 Task: Find connections with filter location Los Llanos de Aridane with filter topic #Analyticswith filter profile language English with filter current company Larsen & Toubro with filter school St. Martin's Engineering College with filter industry Fundraising with filter service category Growth Marketing with filter keywords title Benefits Manager
Action: Mouse moved to (507, 67)
Screenshot: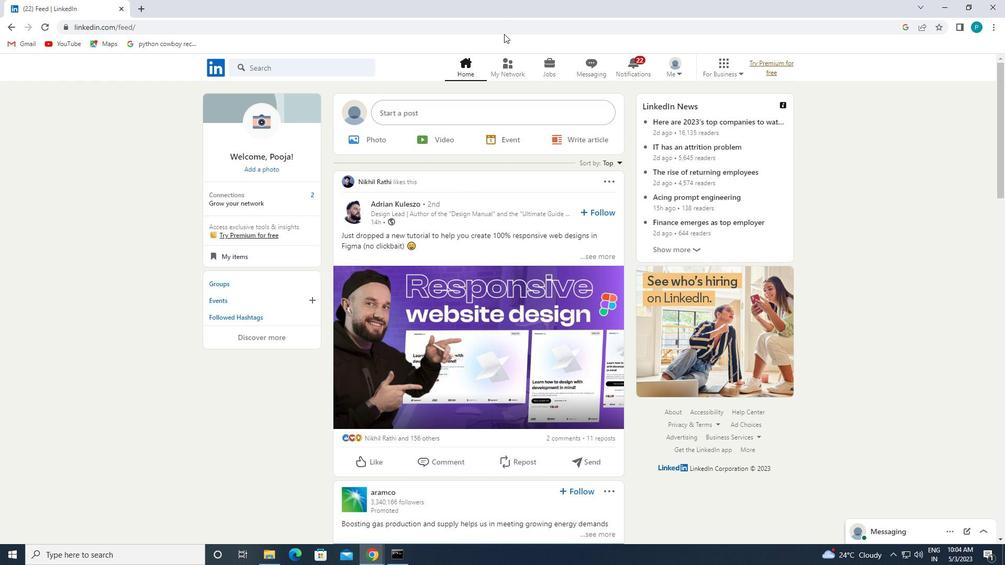 
Action: Mouse pressed left at (507, 67)
Screenshot: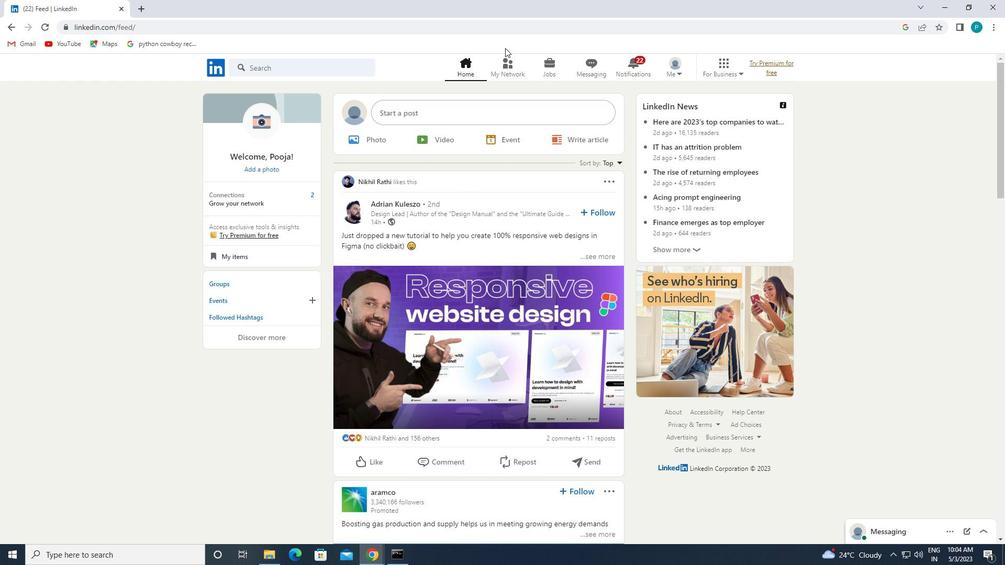
Action: Mouse moved to (312, 119)
Screenshot: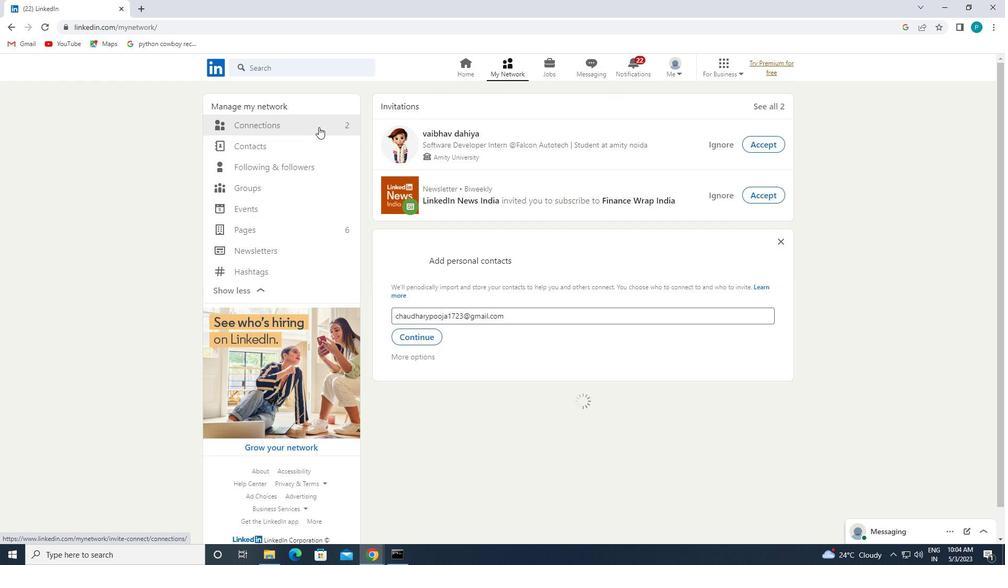 
Action: Mouse pressed left at (312, 119)
Screenshot: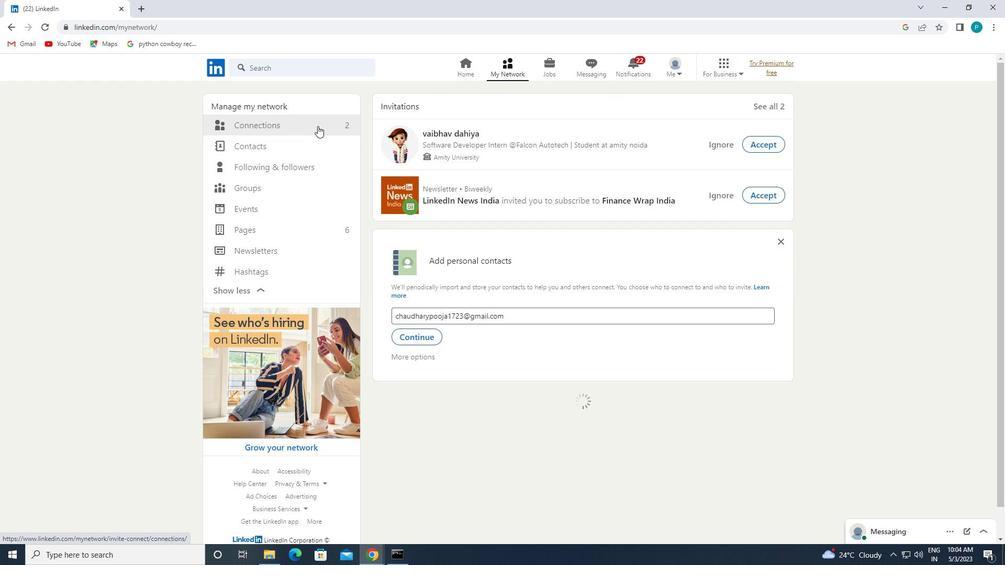 
Action: Mouse moved to (597, 122)
Screenshot: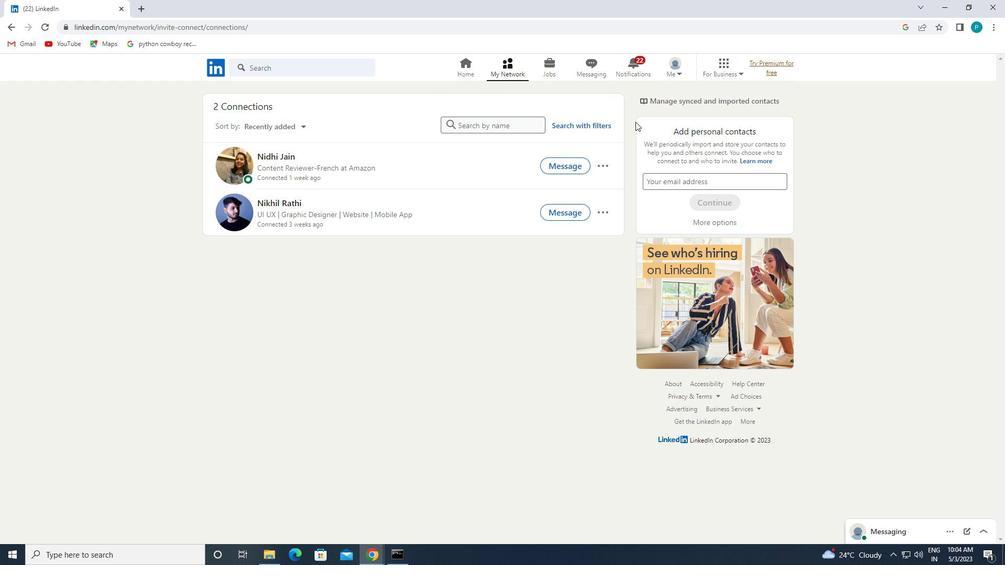 
Action: Mouse pressed left at (597, 122)
Screenshot: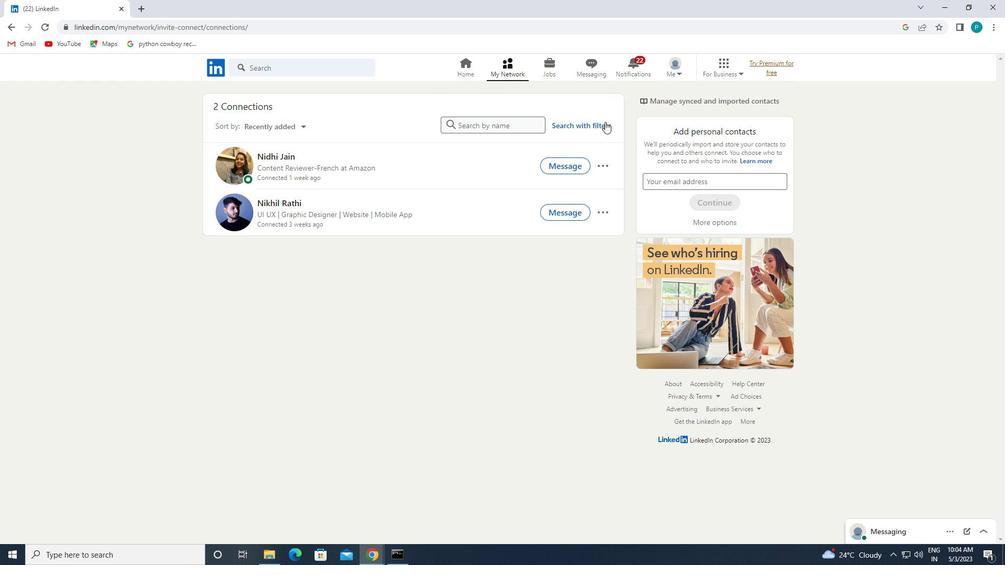 
Action: Mouse moved to (537, 94)
Screenshot: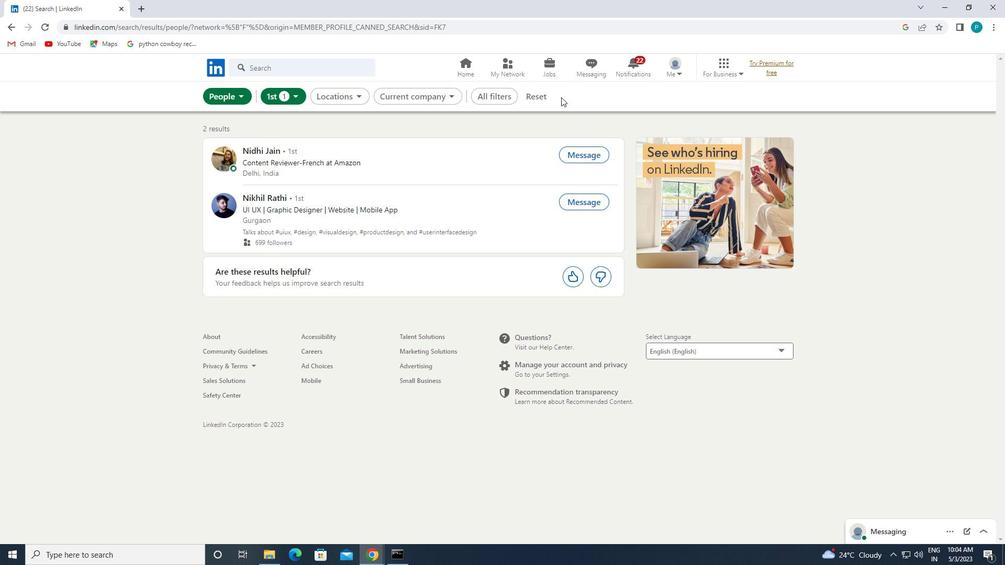 
Action: Mouse pressed left at (537, 94)
Screenshot: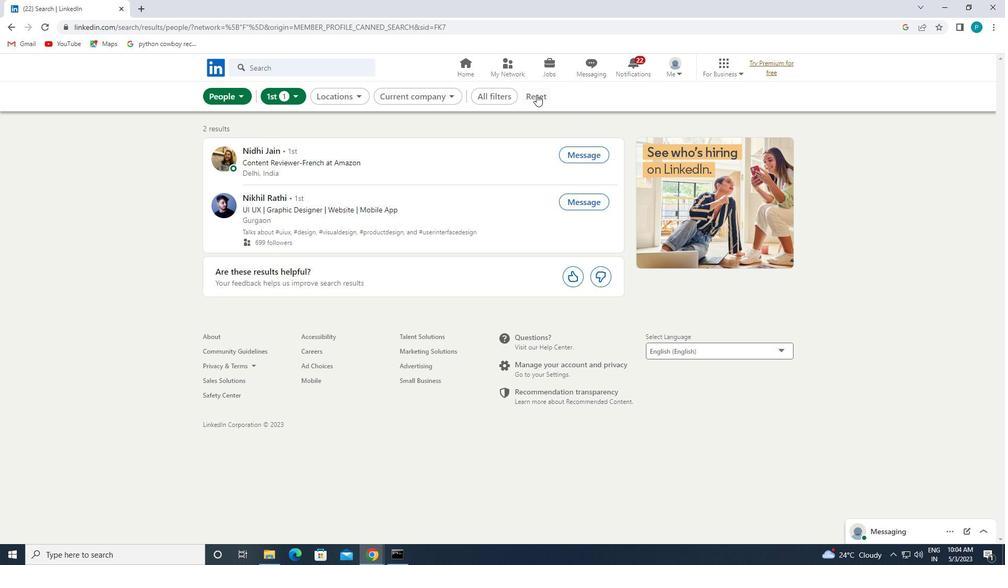 
Action: Mouse moved to (535, 97)
Screenshot: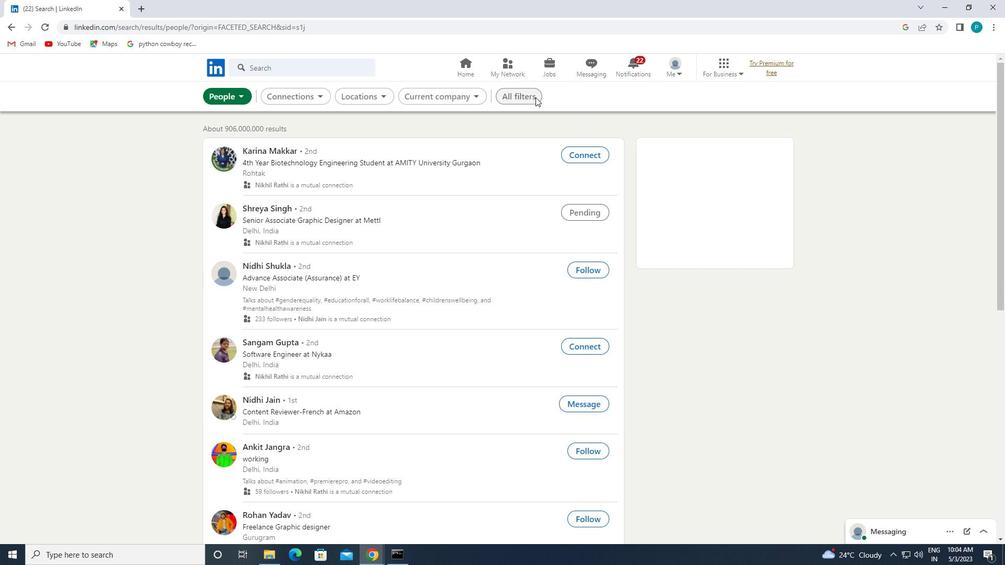 
Action: Mouse pressed left at (535, 97)
Screenshot: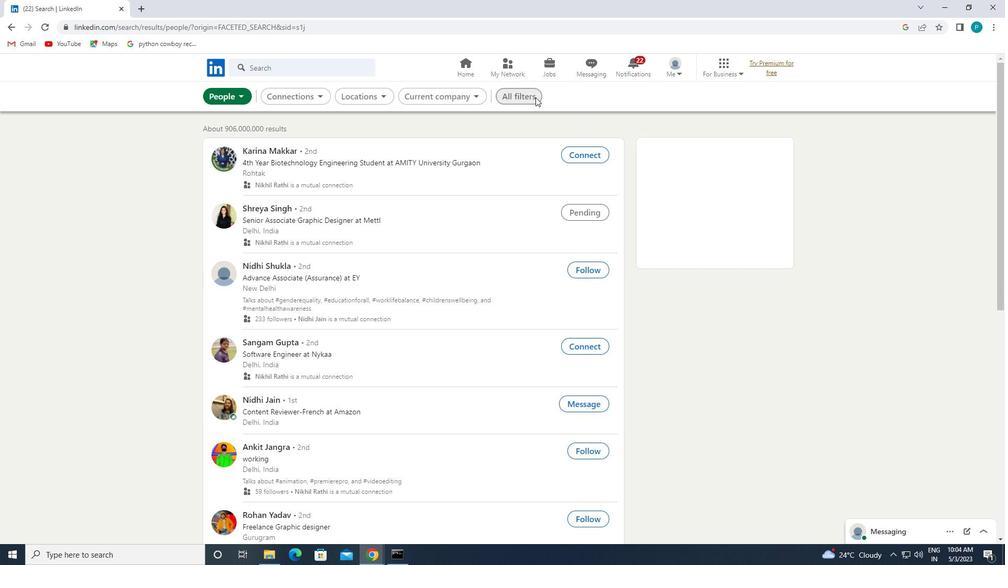 
Action: Mouse moved to (909, 357)
Screenshot: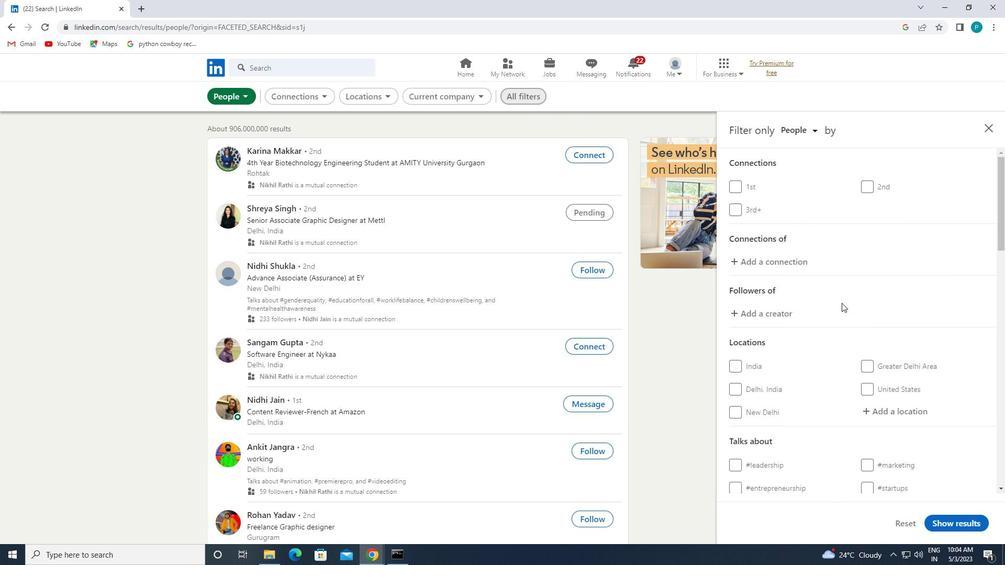 
Action: Mouse scrolled (909, 357) with delta (0, 0)
Screenshot: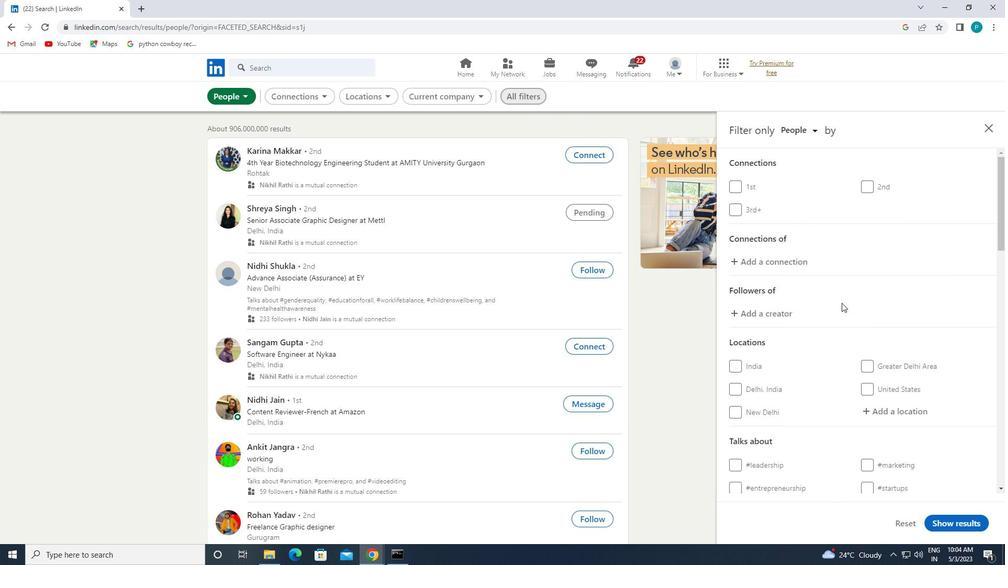 
Action: Mouse scrolled (909, 357) with delta (0, 0)
Screenshot: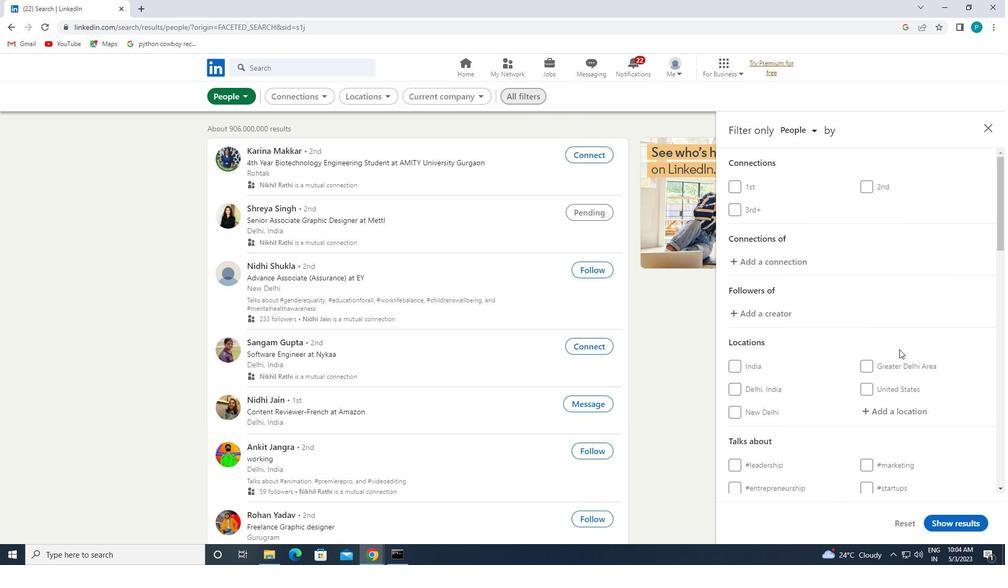 
Action: Mouse moved to (885, 315)
Screenshot: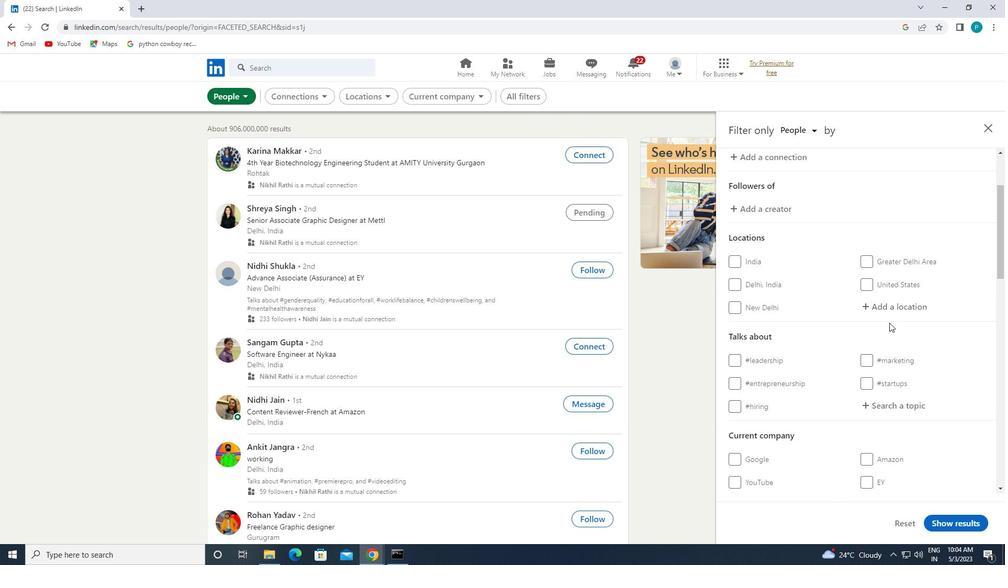 
Action: Mouse pressed left at (885, 315)
Screenshot: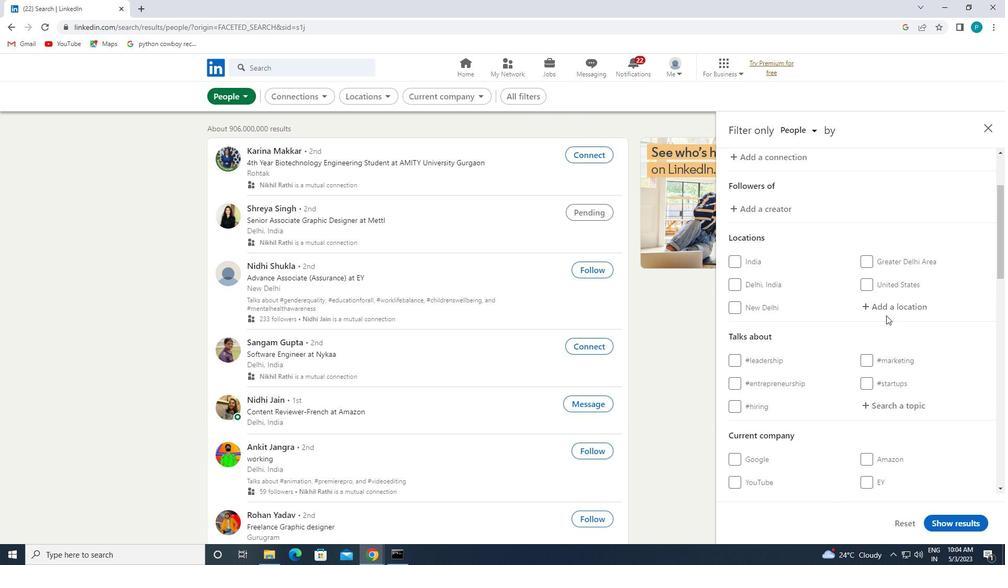 
Action: Mouse moved to (879, 307)
Screenshot: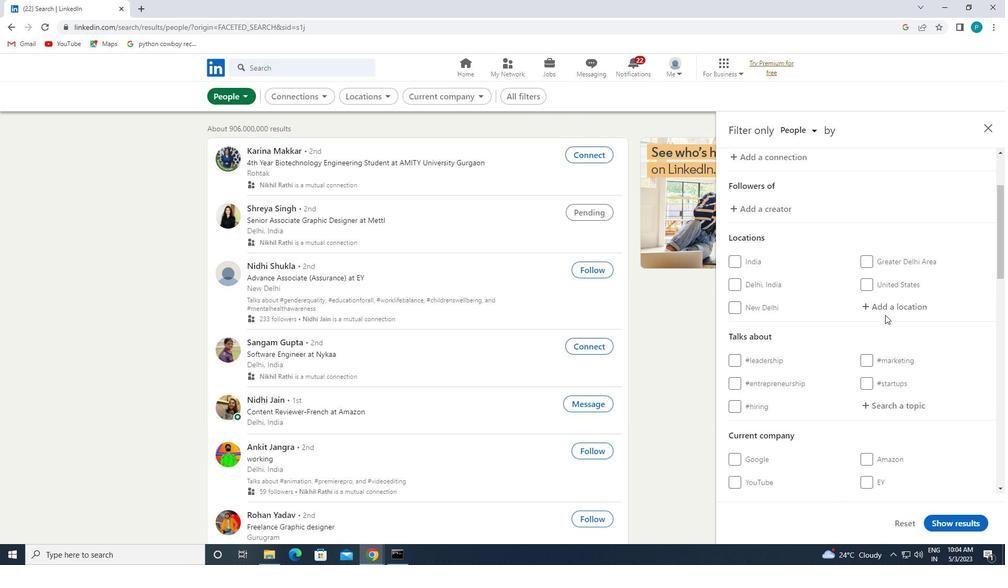 
Action: Mouse pressed left at (879, 307)
Screenshot: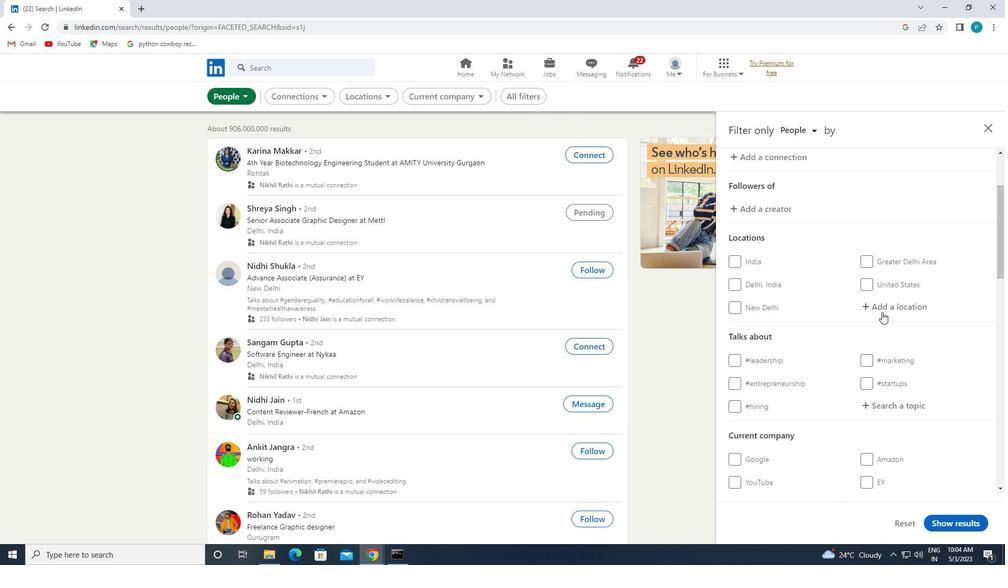 
Action: Key pressed <Key.caps_lock>l<Key.caps_lock>os<Key.space><Key.caps_lock>l<Key.caps_lock><Key.caps_lock>l
Screenshot: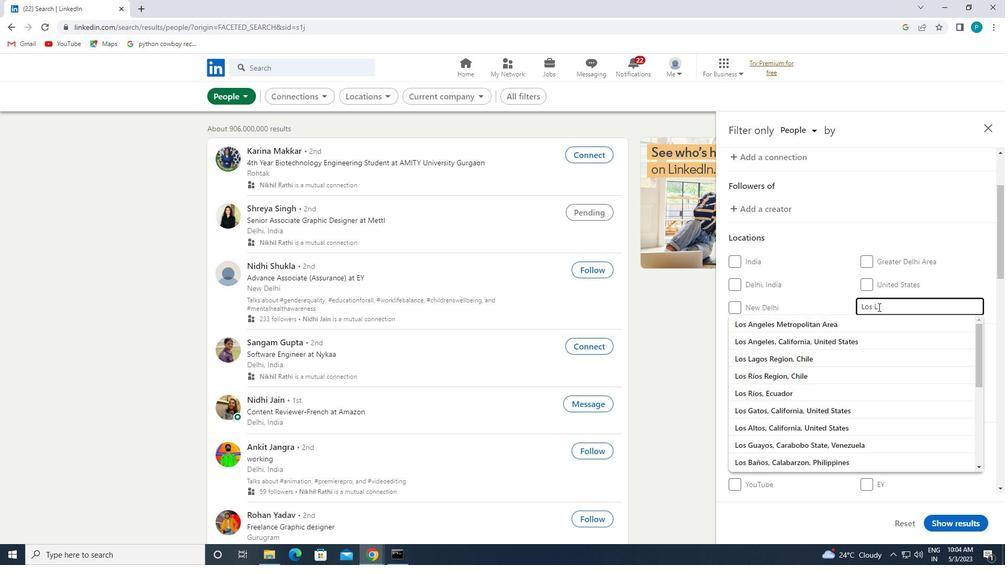 
Action: Mouse moved to (860, 318)
Screenshot: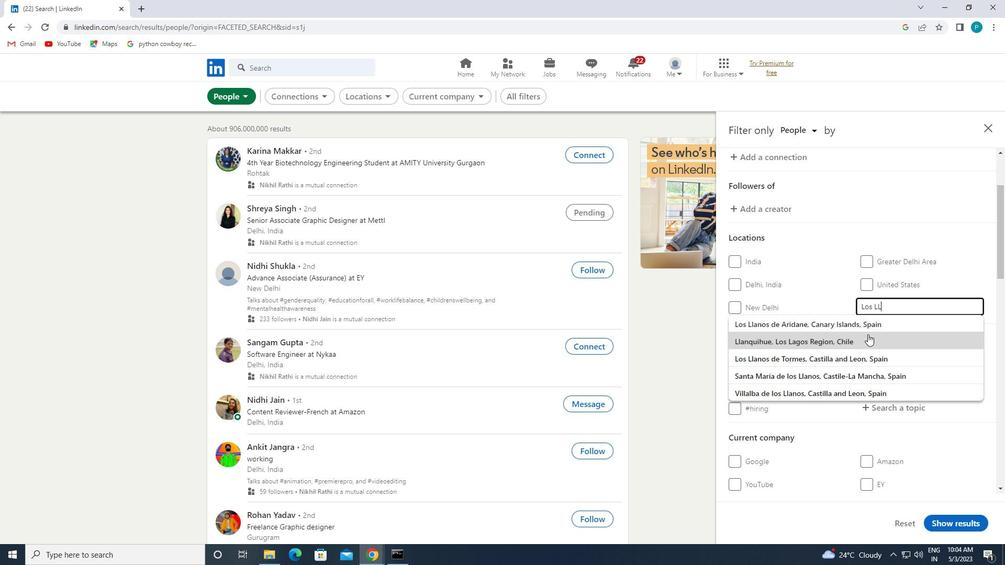 
Action: Mouse pressed left at (860, 318)
Screenshot: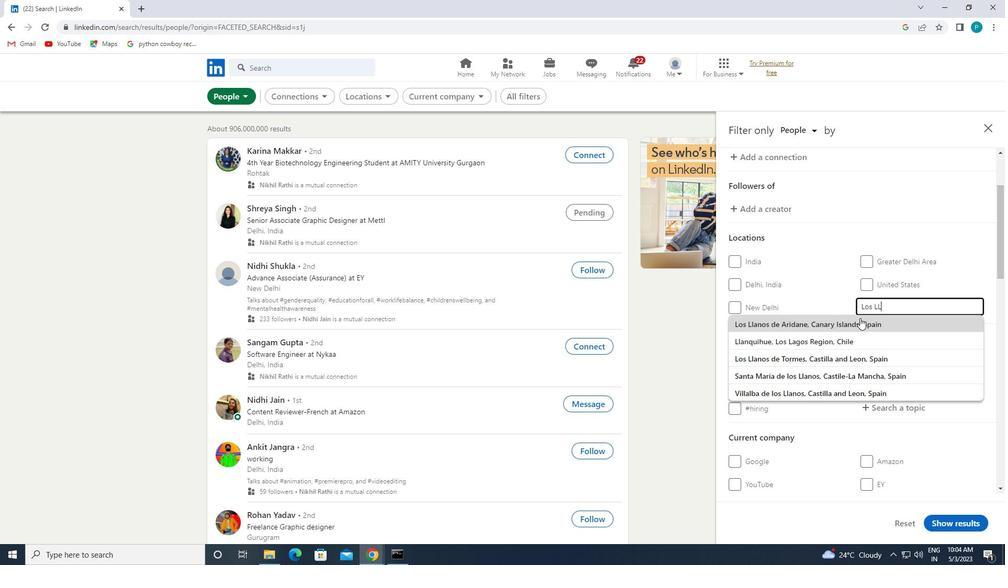 
Action: Mouse moved to (863, 331)
Screenshot: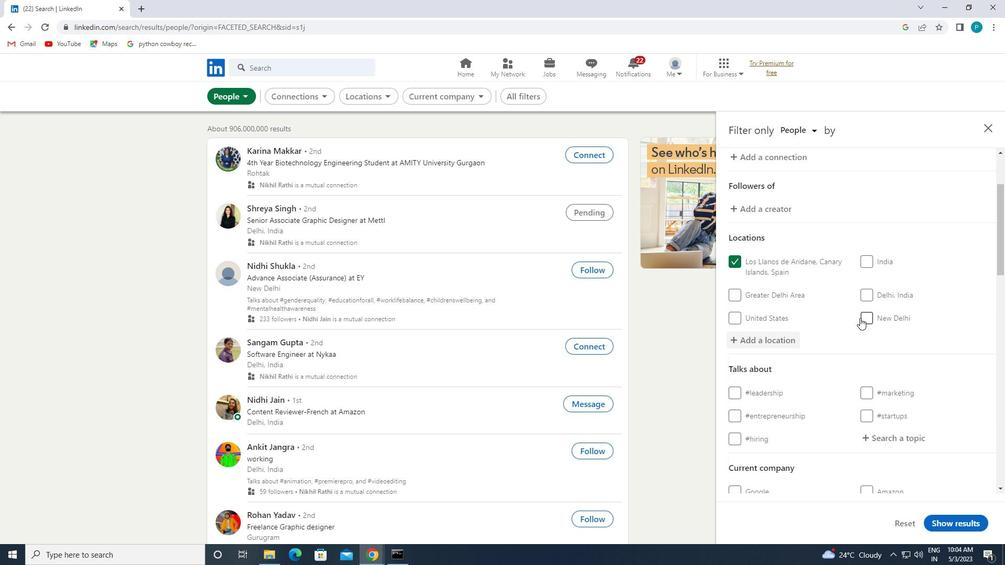 
Action: Mouse scrolled (863, 331) with delta (0, 0)
Screenshot: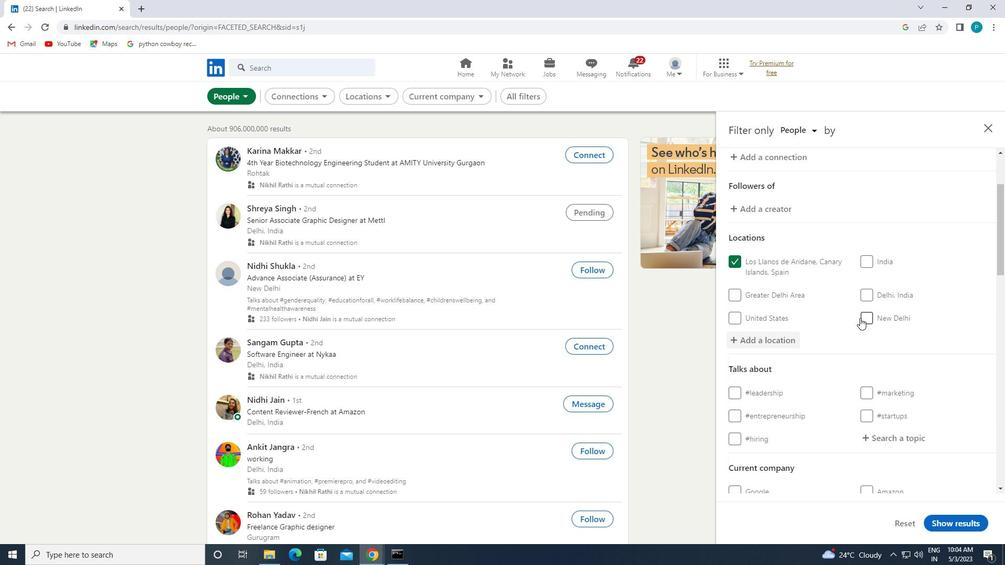 
Action: Mouse moved to (863, 332)
Screenshot: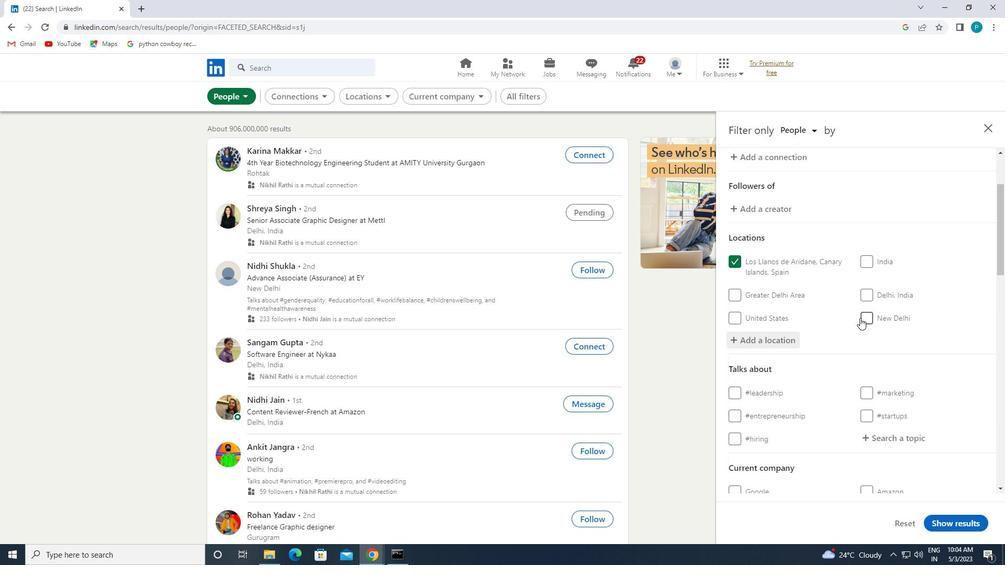 
Action: Mouse scrolled (863, 332) with delta (0, 0)
Screenshot: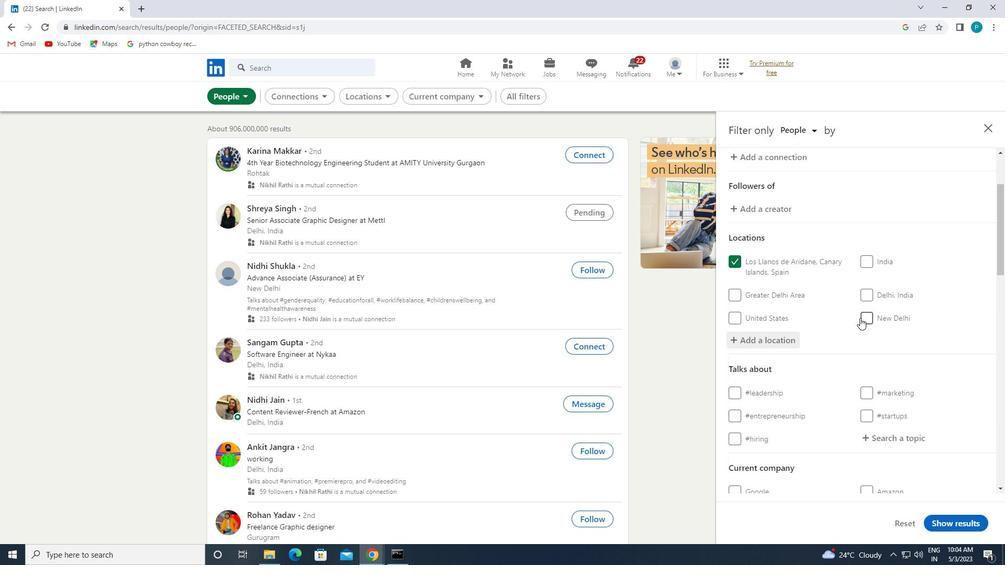 
Action: Mouse moved to (863, 333)
Screenshot: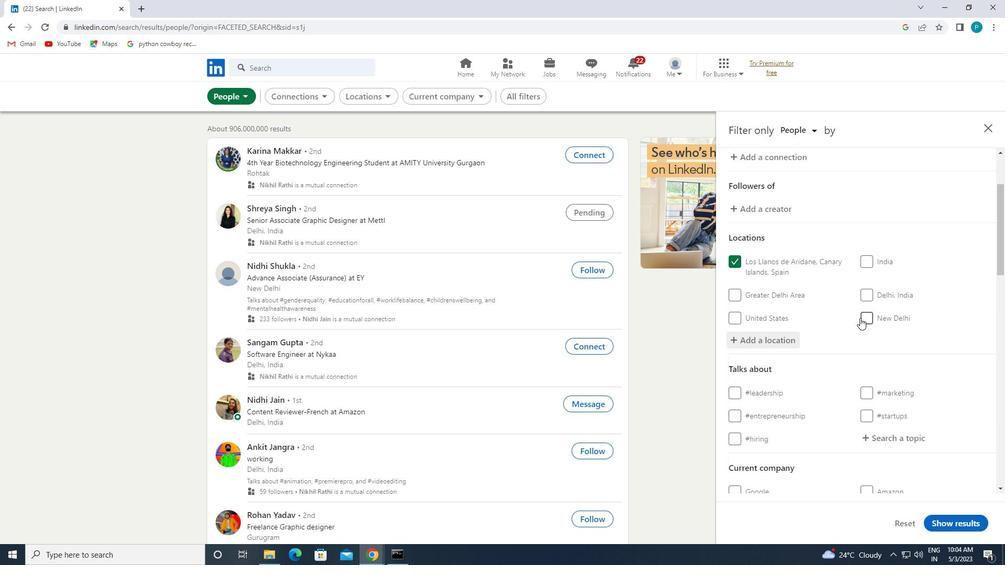 
Action: Mouse scrolled (863, 333) with delta (0, 0)
Screenshot: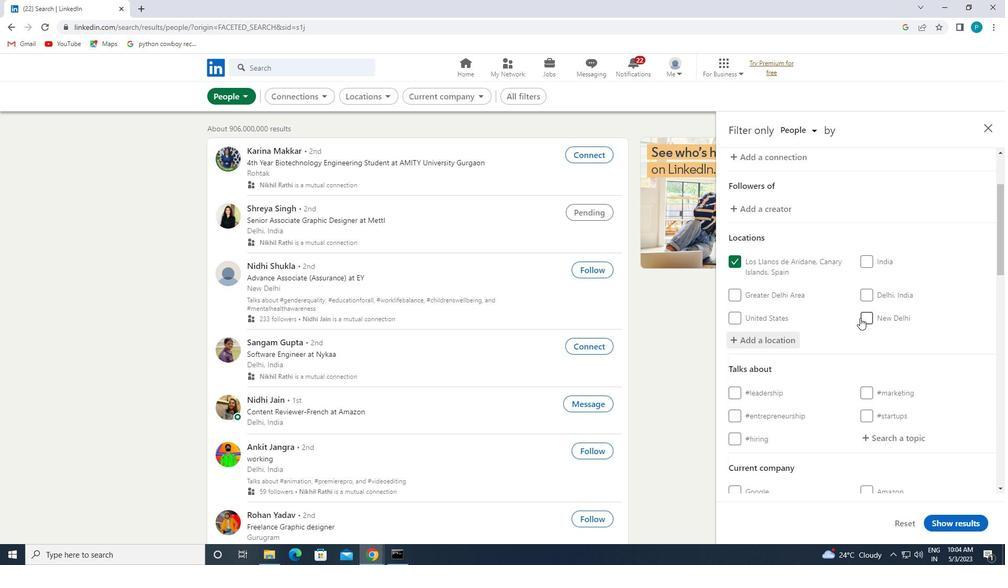 
Action: Mouse moved to (872, 283)
Screenshot: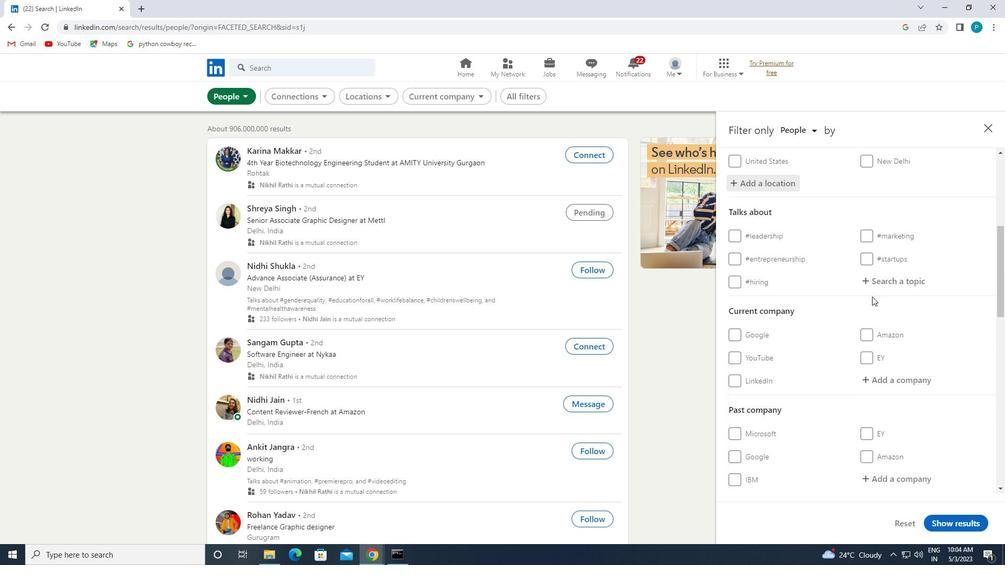 
Action: Mouse pressed left at (872, 283)
Screenshot: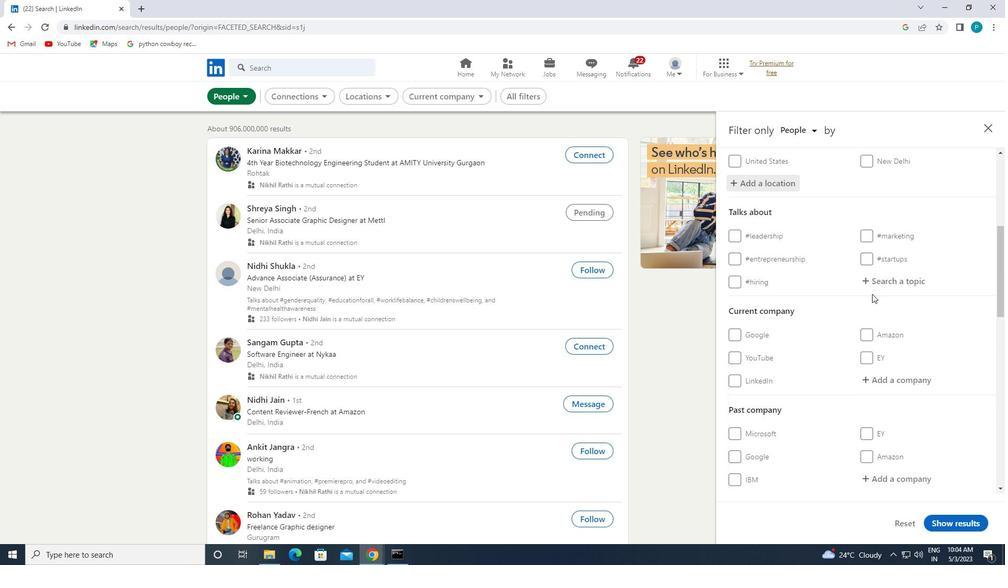 
Action: Key pressed <Key.shift>#<Key.caps_lock>A<Key.caps_lock>NALYTICS
Screenshot: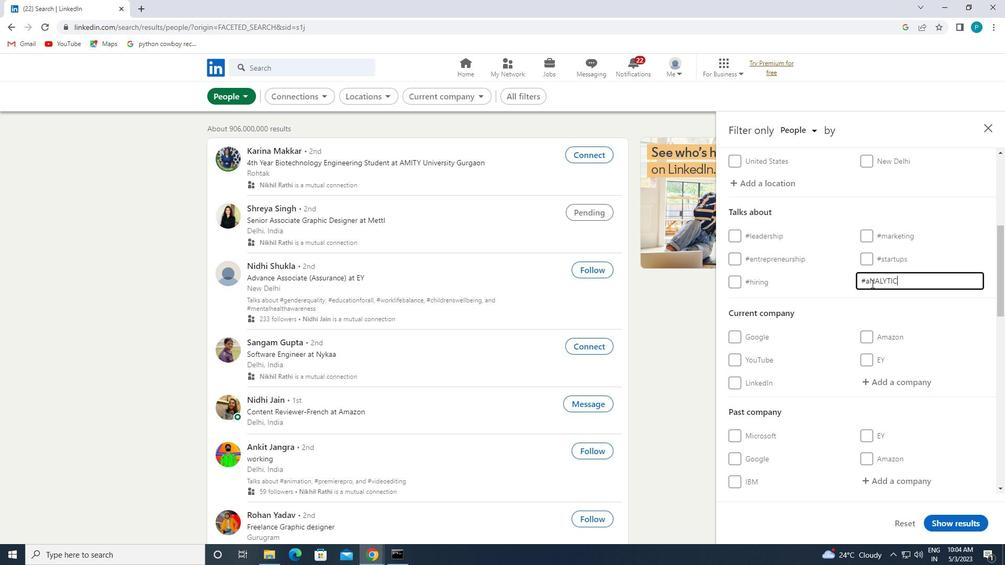 
Action: Mouse moved to (909, 282)
Screenshot: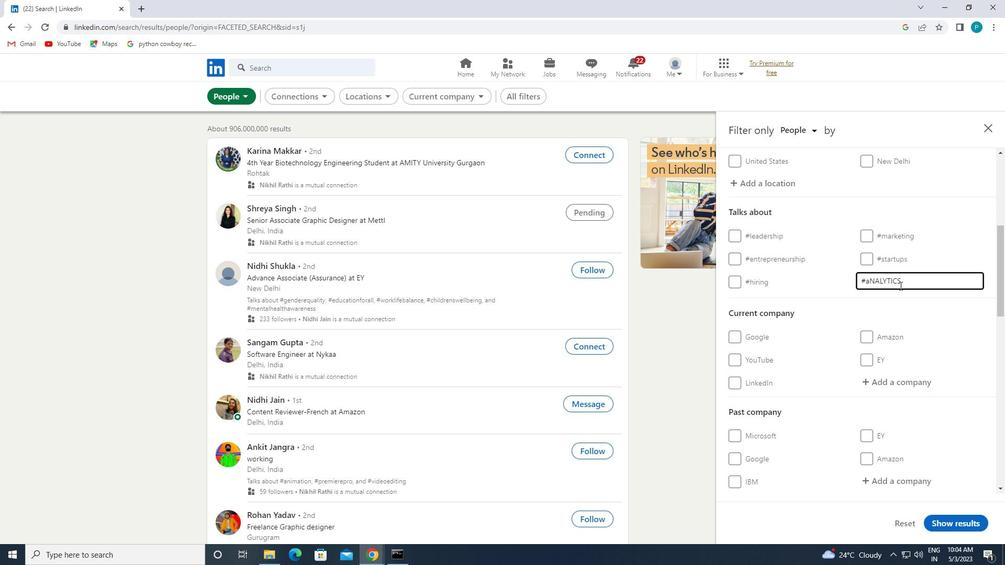
Action: Mouse pressed left at (909, 282)
Screenshot: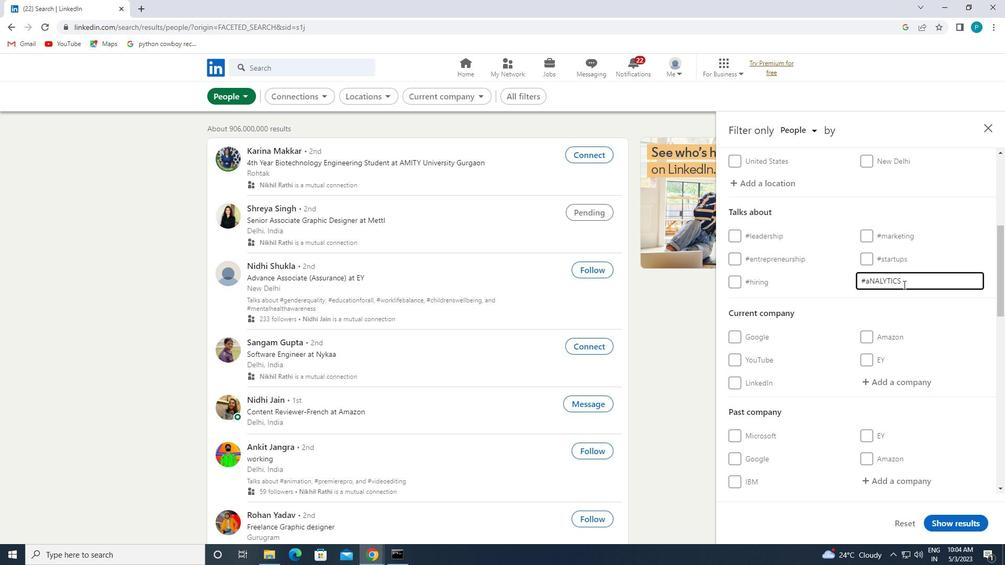 
Action: Mouse moved to (921, 318)
Screenshot: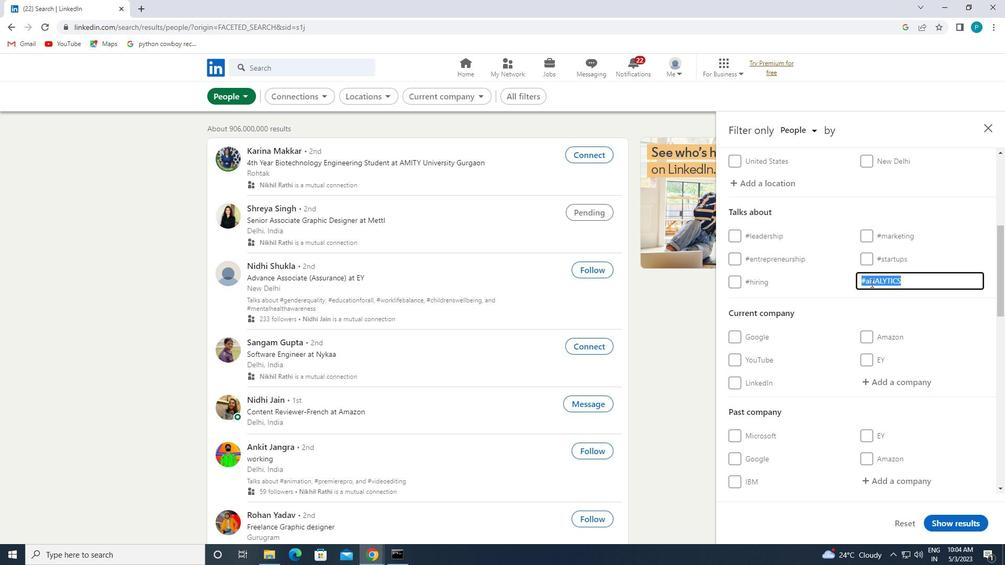 
Action: Key pressed <Key.backspace><Key.shift>#<Key.caps_lock><Key.caps_lock>A<Key.caps_lock>NALYTICS
Screenshot: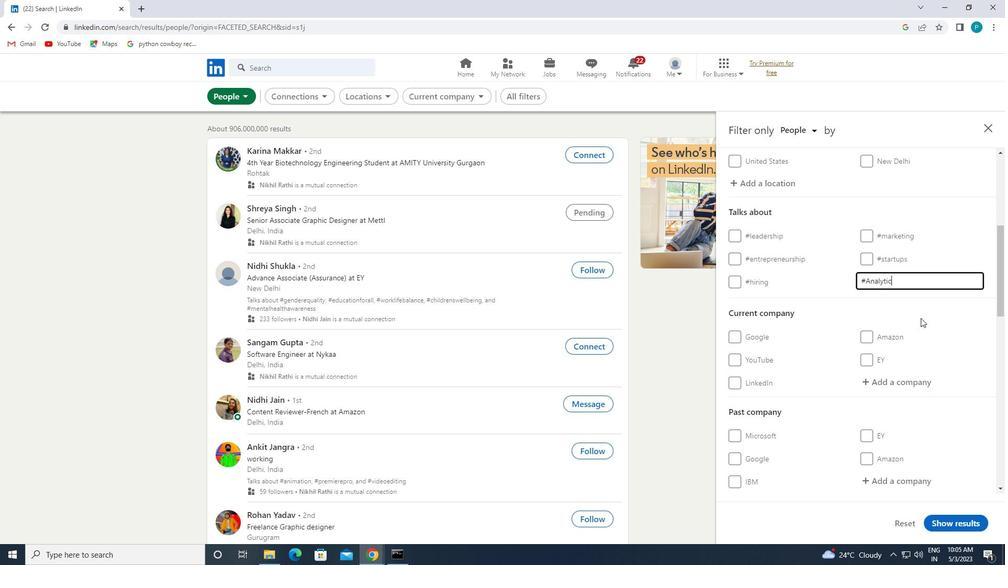 
Action: Mouse moved to (904, 347)
Screenshot: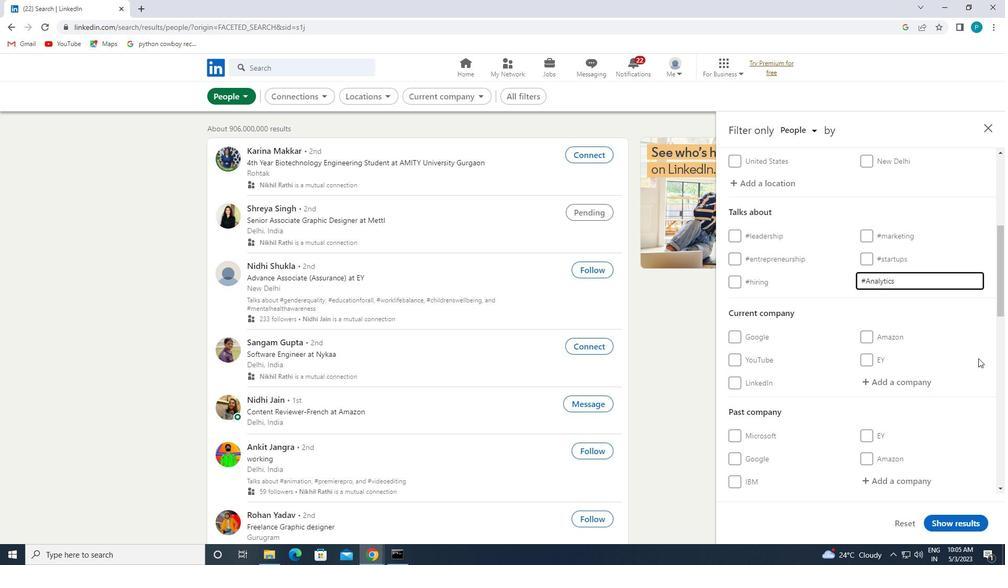 
Action: Mouse scrolled (904, 346) with delta (0, 0)
Screenshot: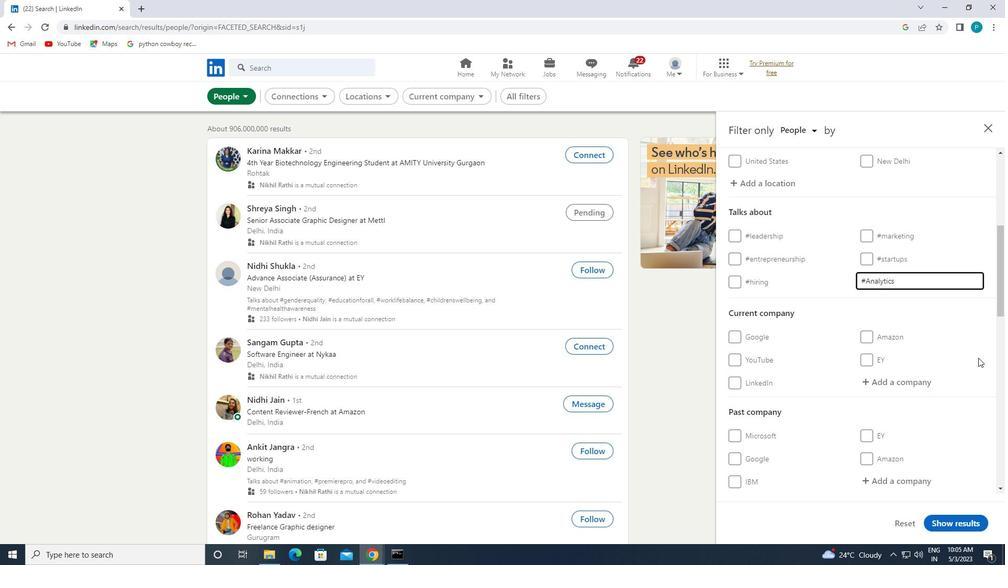 
Action: Mouse scrolled (904, 346) with delta (0, 0)
Screenshot: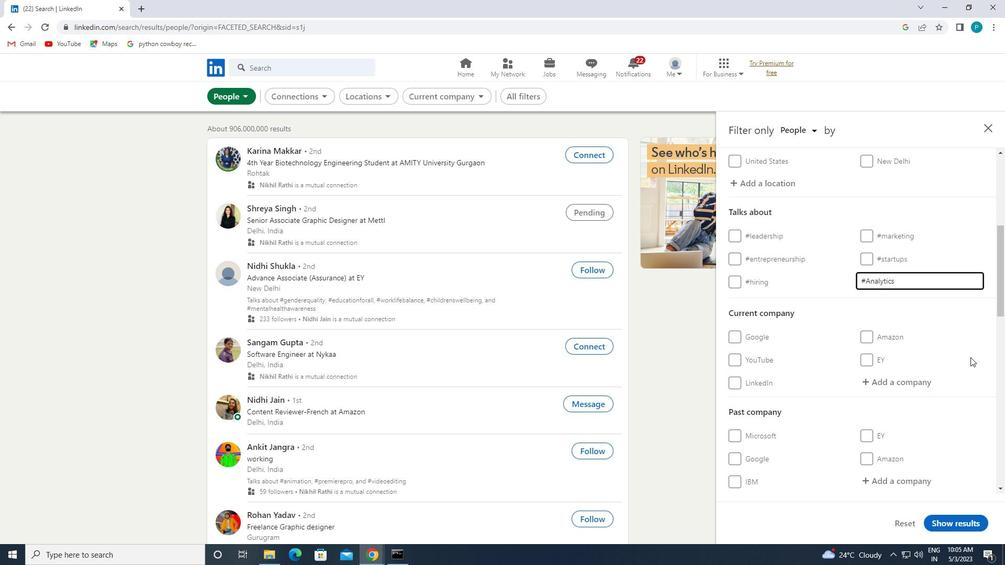 
Action: Mouse moved to (904, 347)
Screenshot: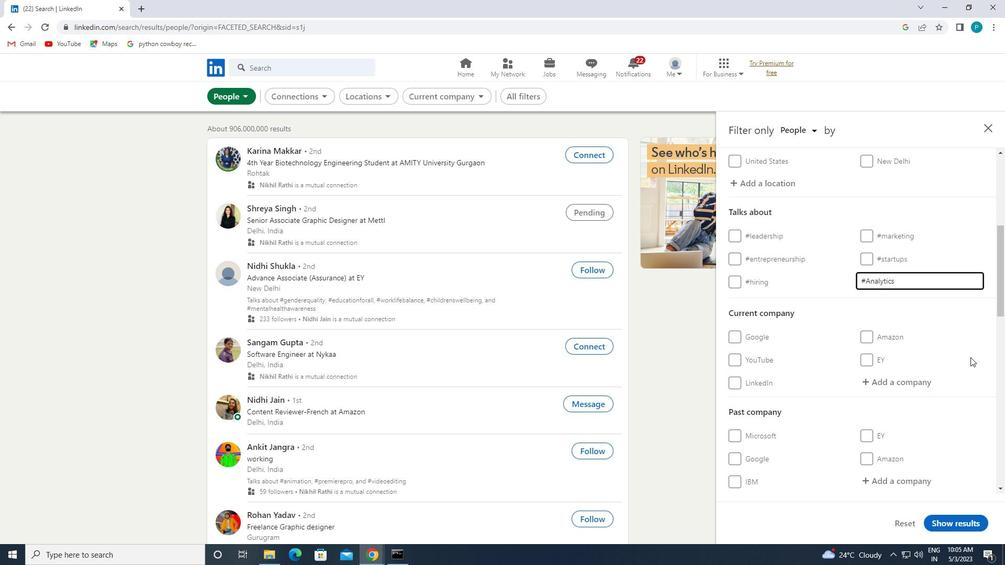 
Action: Mouse scrolled (904, 346) with delta (0, 0)
Screenshot: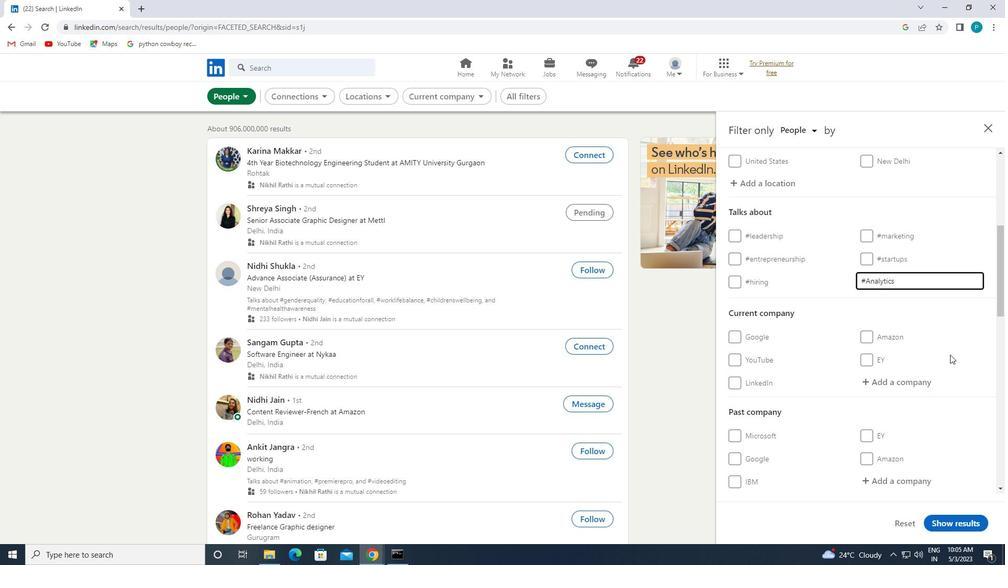 
Action: Mouse scrolled (904, 346) with delta (0, 0)
Screenshot: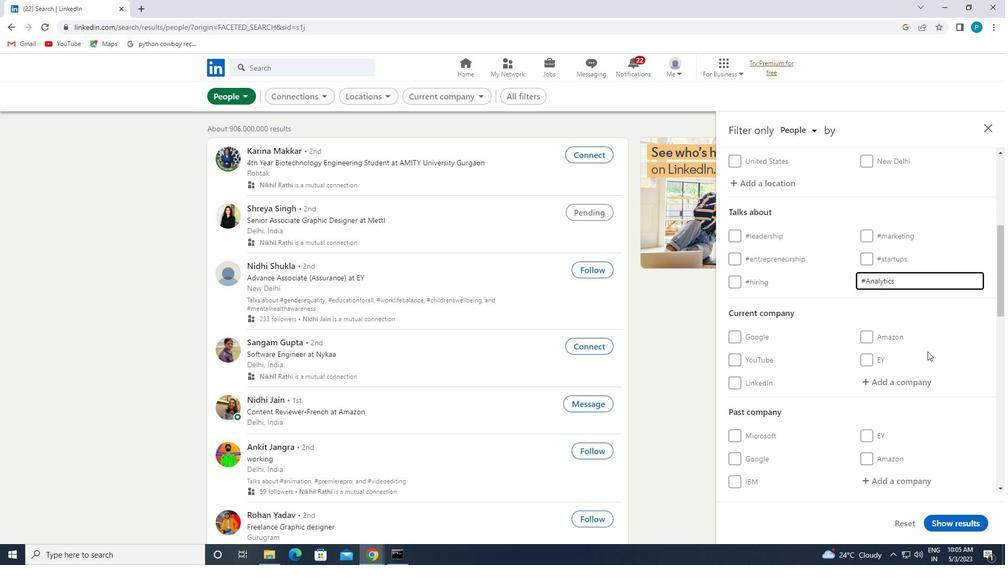 
Action: Mouse moved to (781, 362)
Screenshot: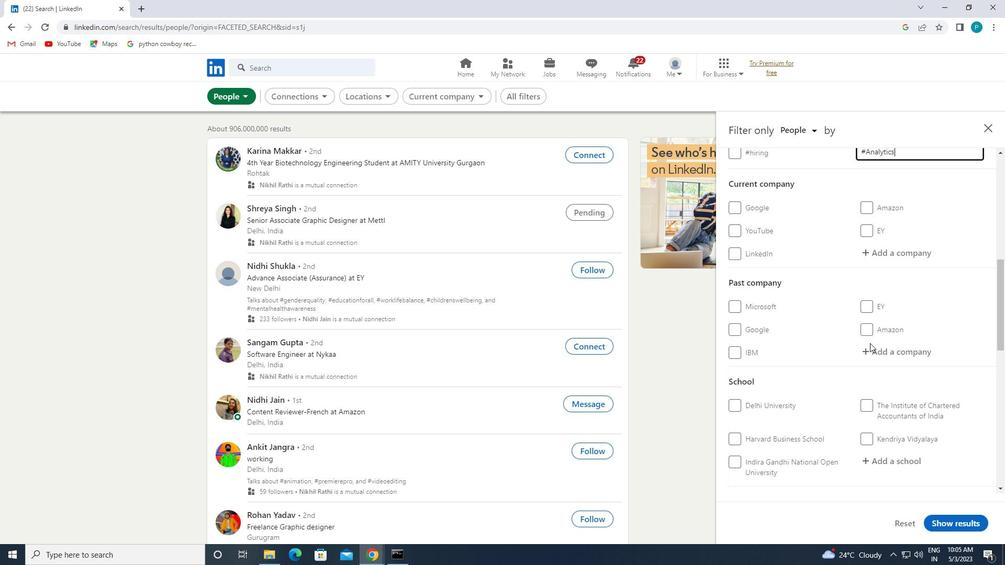 
Action: Mouse scrolled (781, 362) with delta (0, 0)
Screenshot: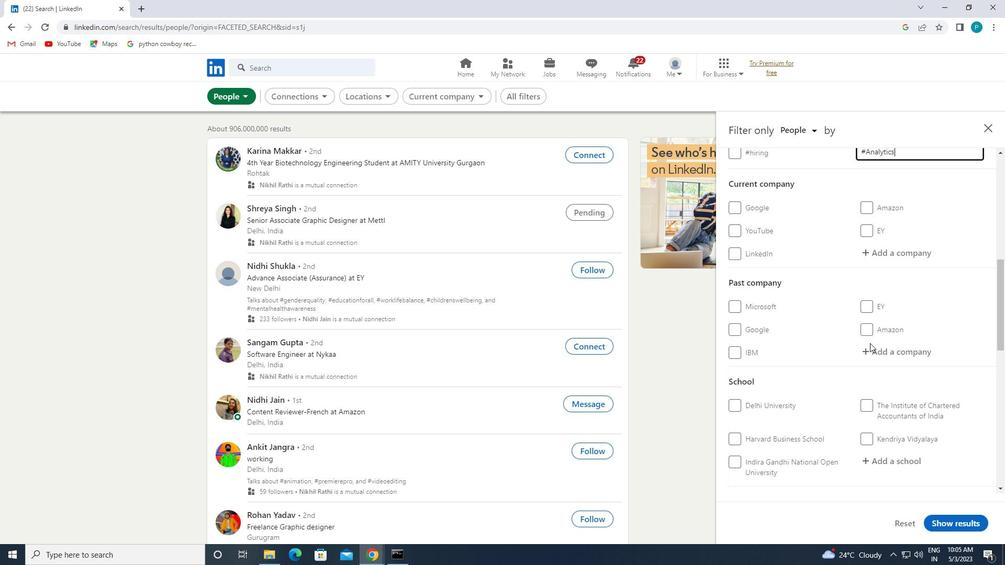 
Action: Mouse scrolled (781, 362) with delta (0, 0)
Screenshot: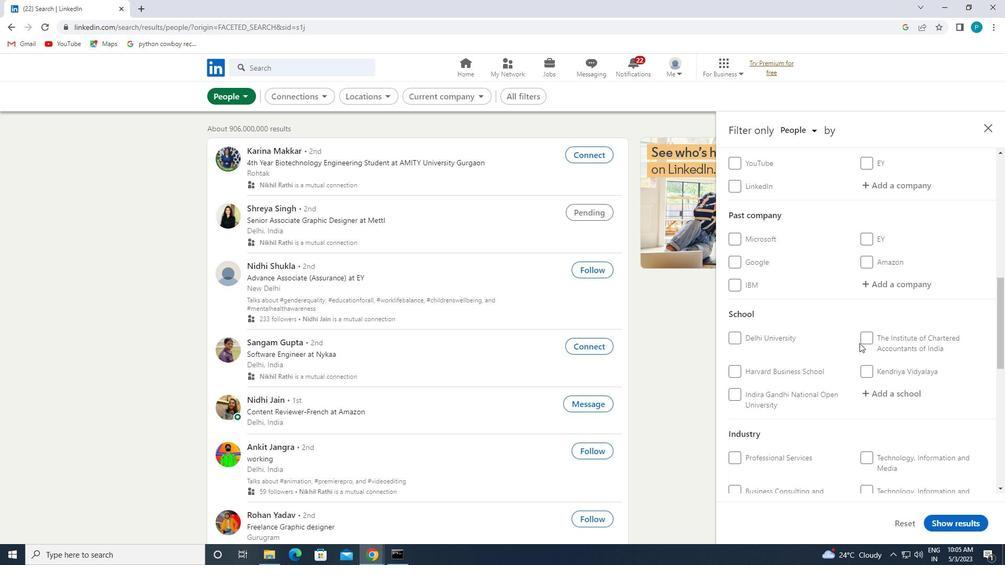
Action: Mouse moved to (773, 385)
Screenshot: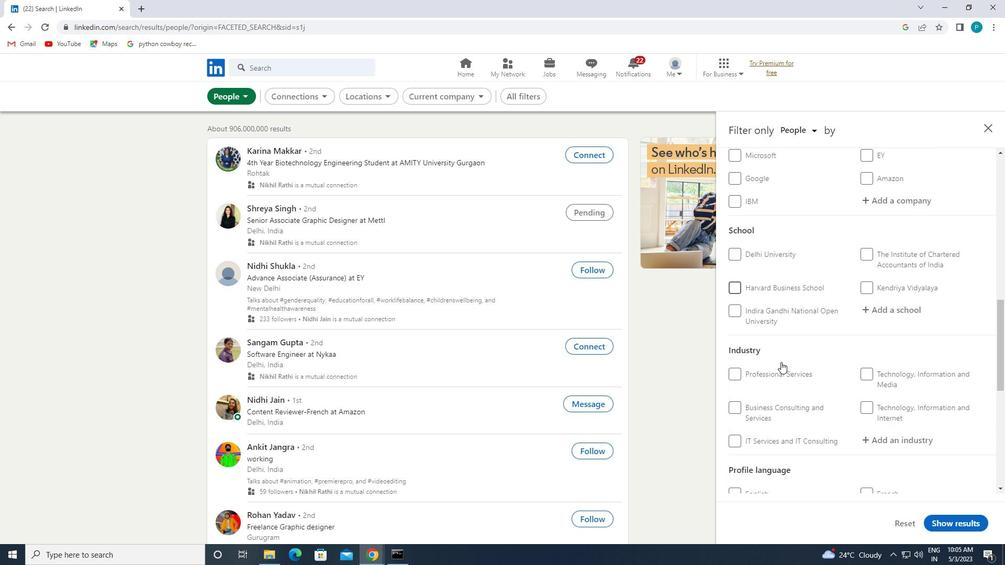 
Action: Mouse scrolled (773, 385) with delta (0, 0)
Screenshot: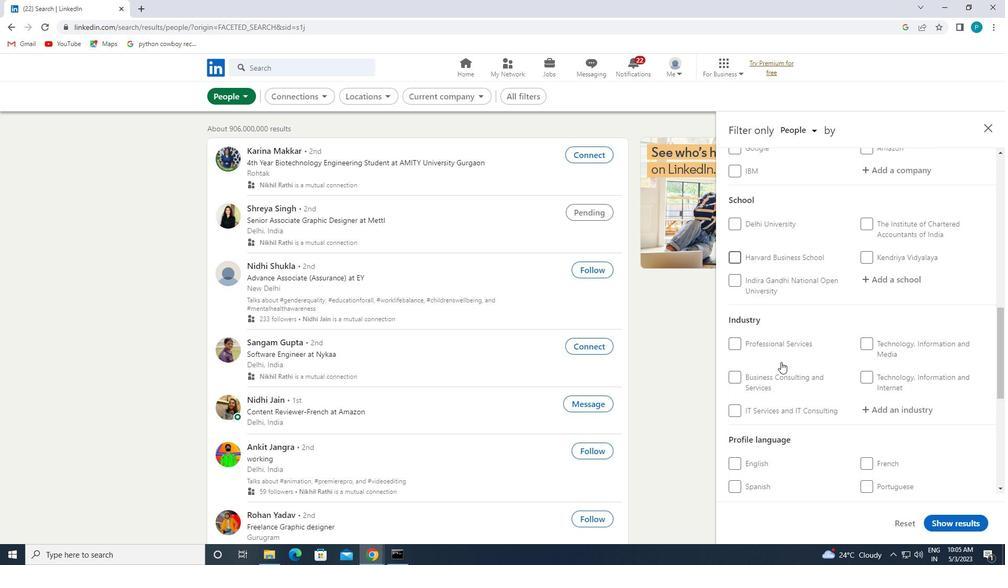 
Action: Mouse moved to (772, 386)
Screenshot: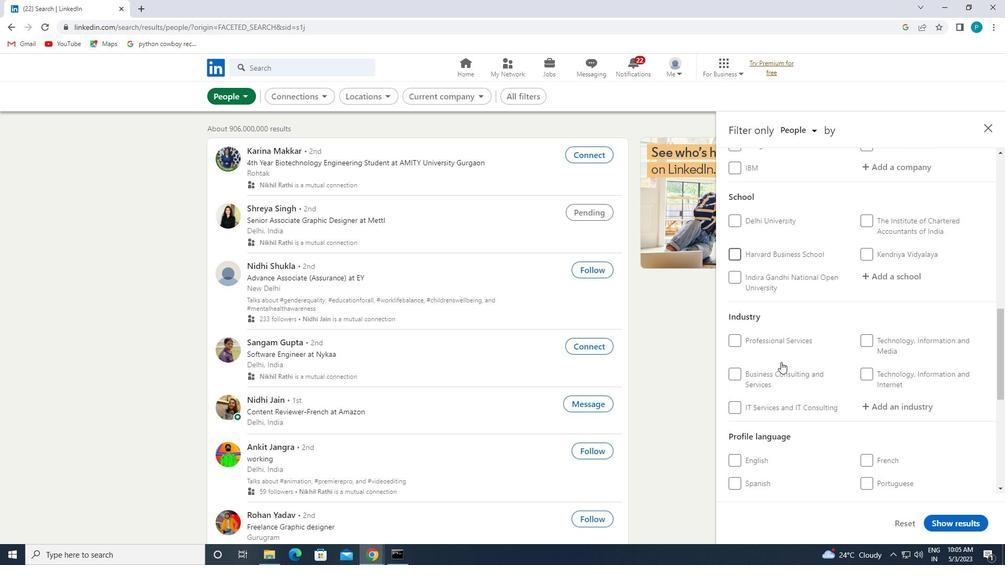 
Action: Mouse scrolled (772, 386) with delta (0, 0)
Screenshot: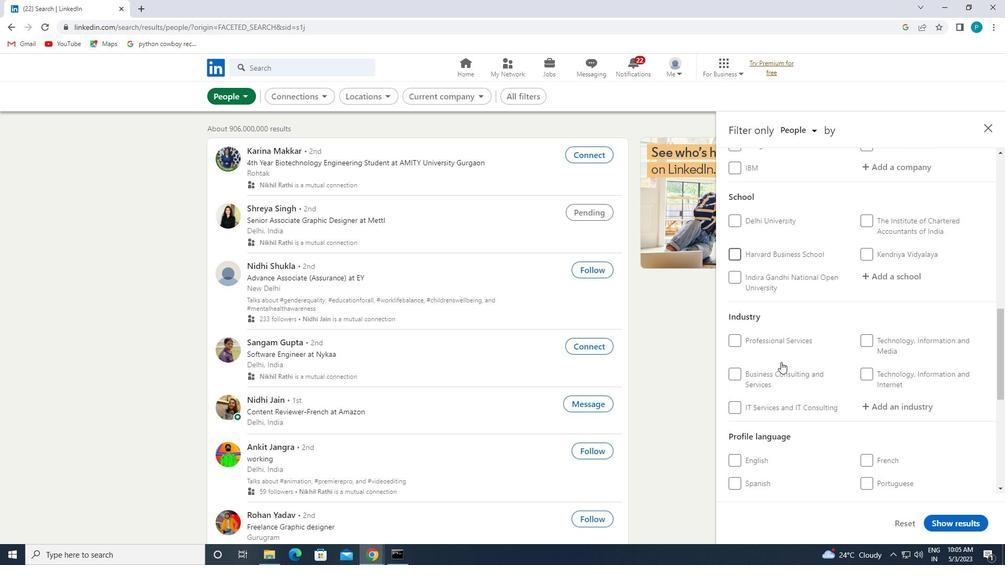 
Action: Mouse moved to (749, 358)
Screenshot: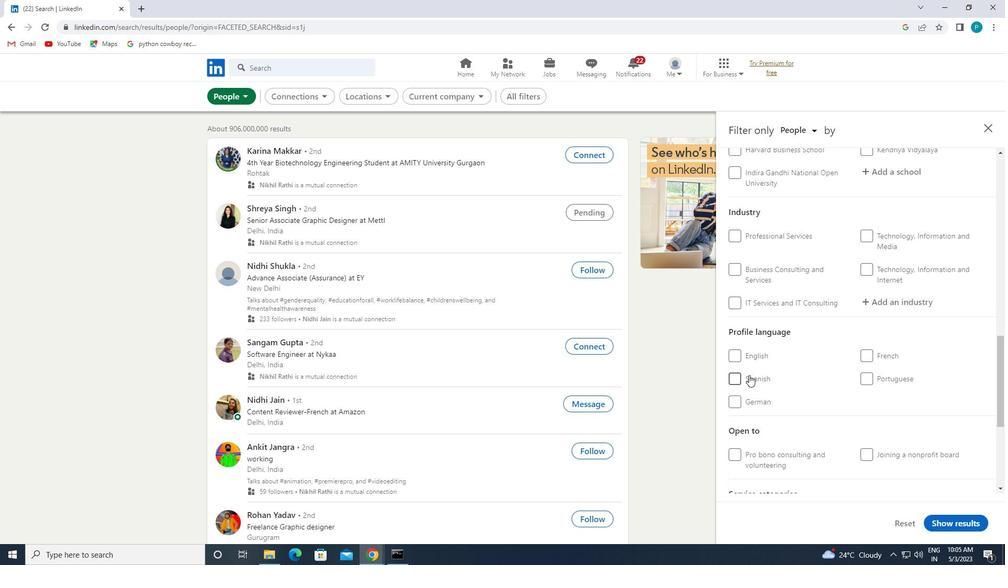 
Action: Mouse pressed left at (749, 358)
Screenshot: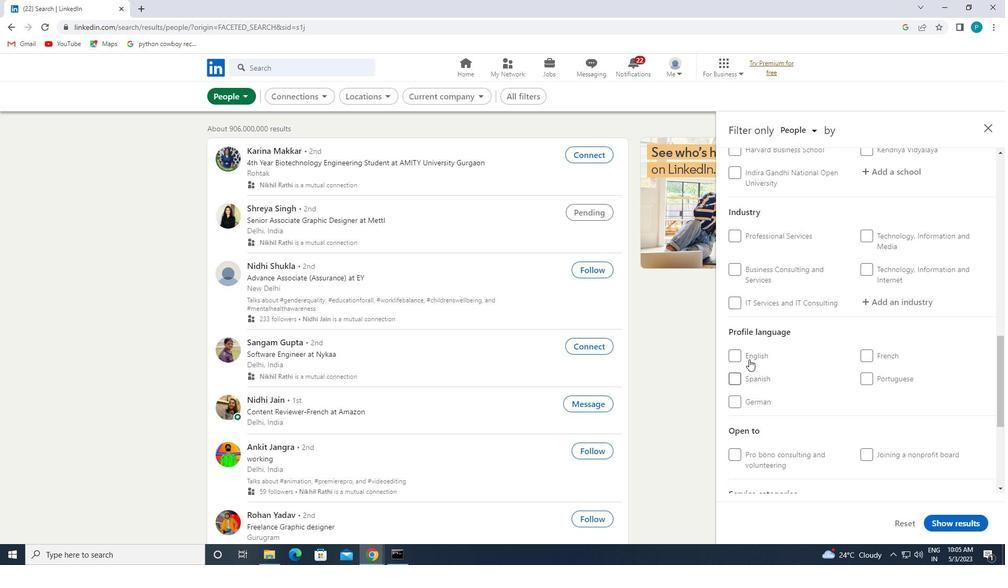 
Action: Mouse moved to (808, 356)
Screenshot: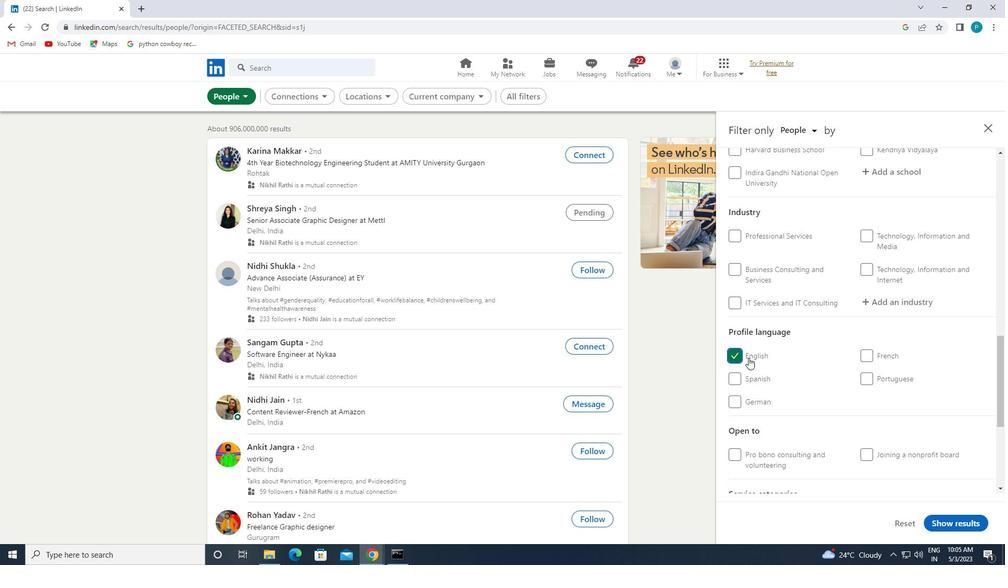 
Action: Mouse scrolled (808, 356) with delta (0, 0)
Screenshot: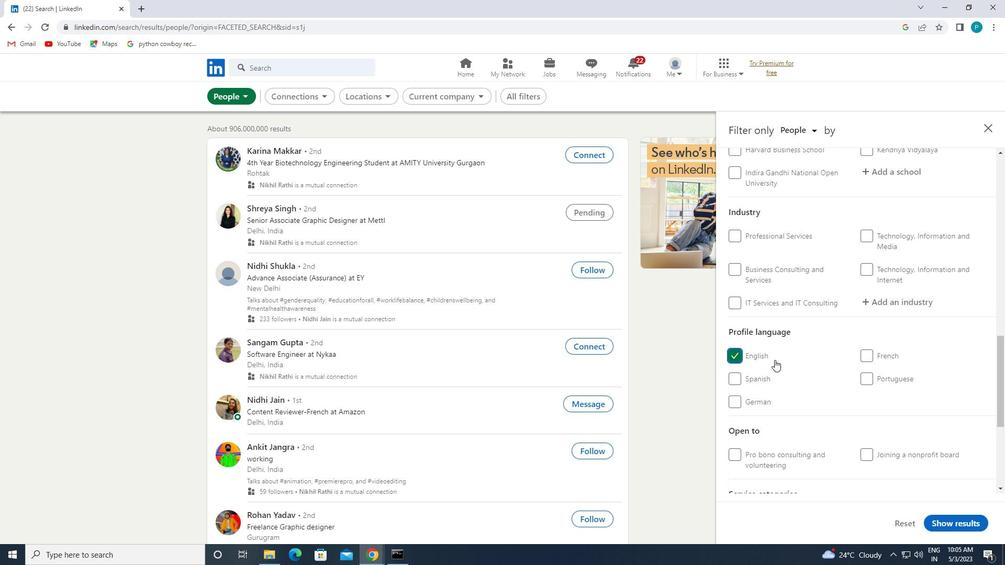 
Action: Mouse scrolled (808, 356) with delta (0, 0)
Screenshot: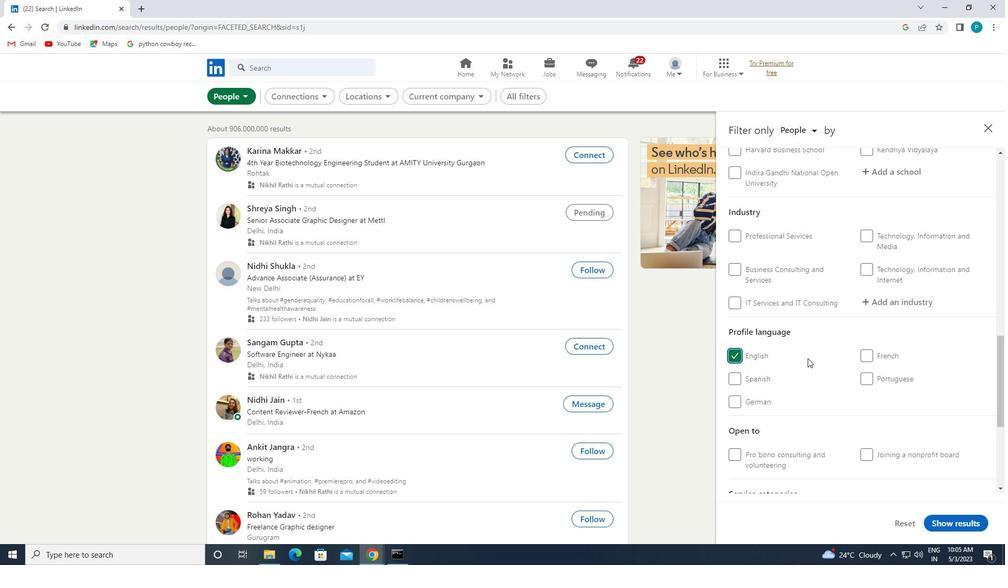 
Action: Mouse scrolled (808, 356) with delta (0, 0)
Screenshot: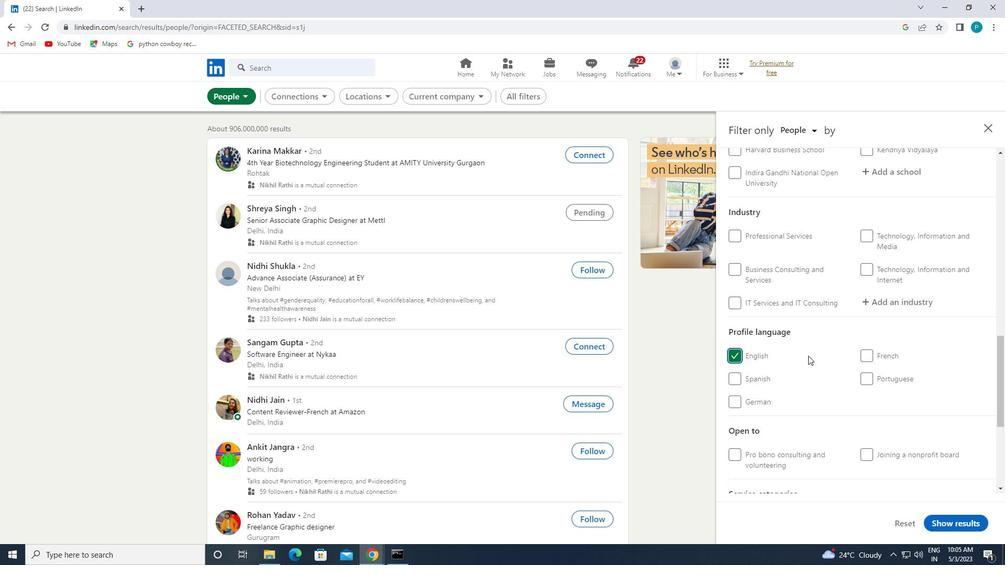 
Action: Mouse moved to (823, 321)
Screenshot: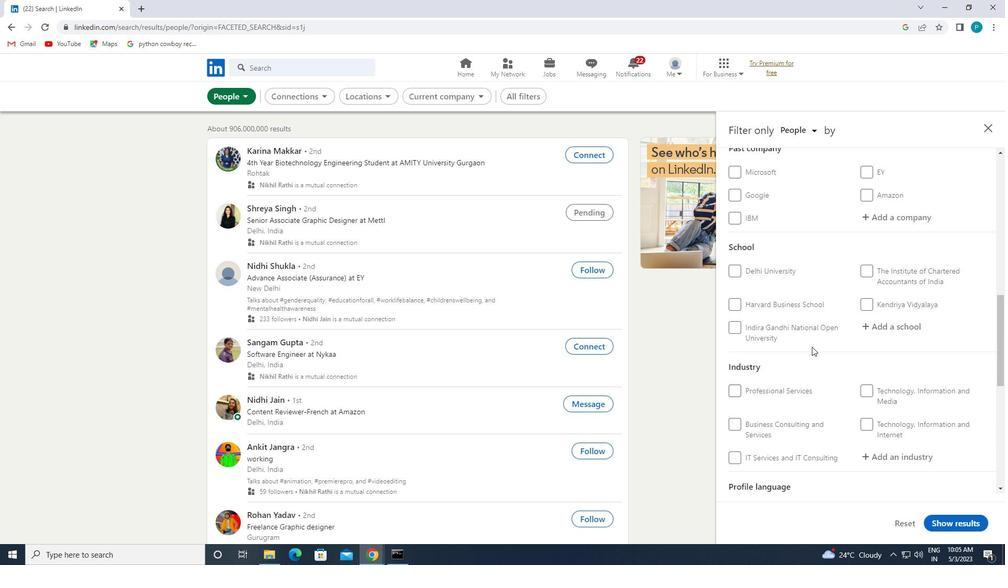 
Action: Mouse scrolled (823, 322) with delta (0, 0)
Screenshot: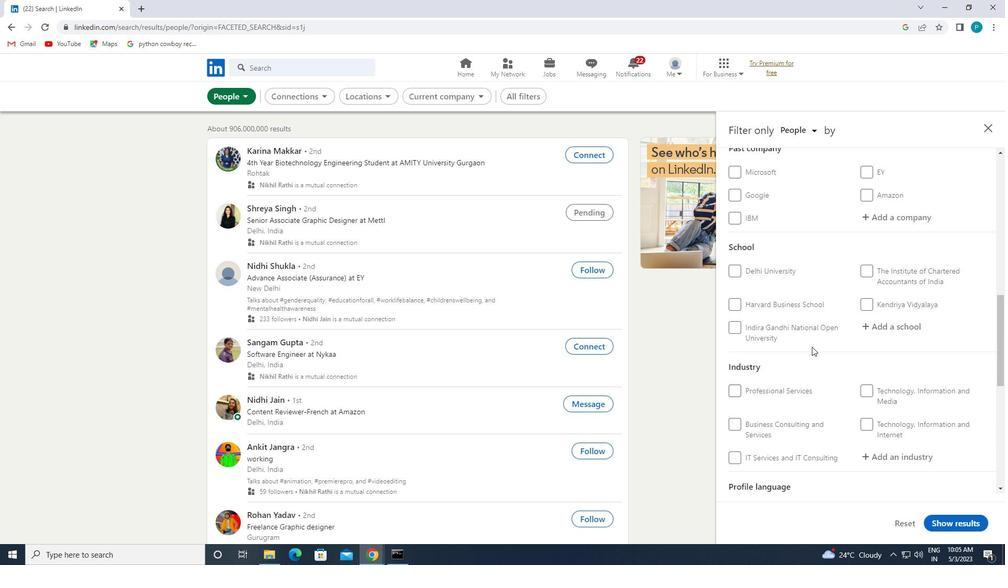
Action: Mouse moved to (824, 315)
Screenshot: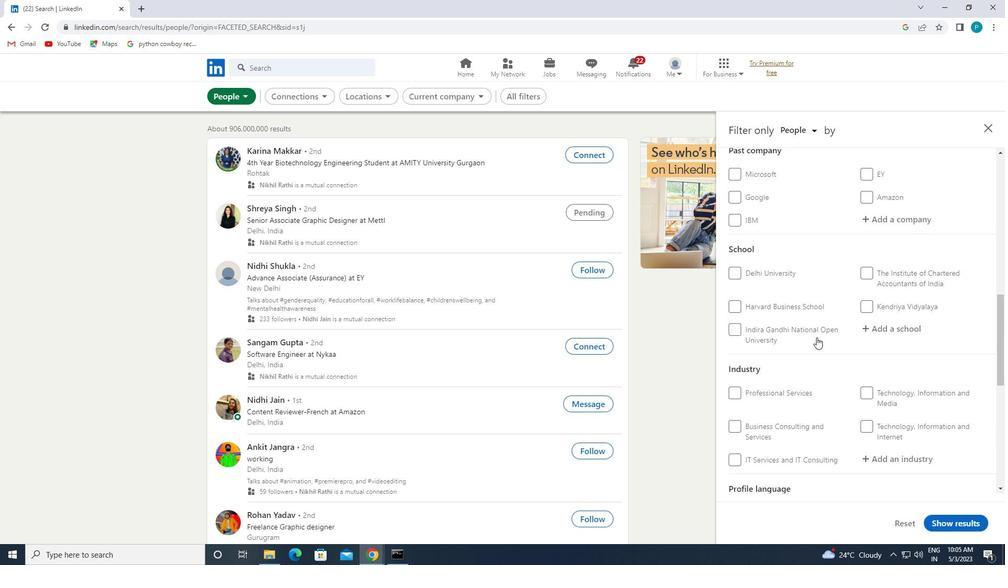 
Action: Mouse scrolled (824, 315) with delta (0, 0)
Screenshot: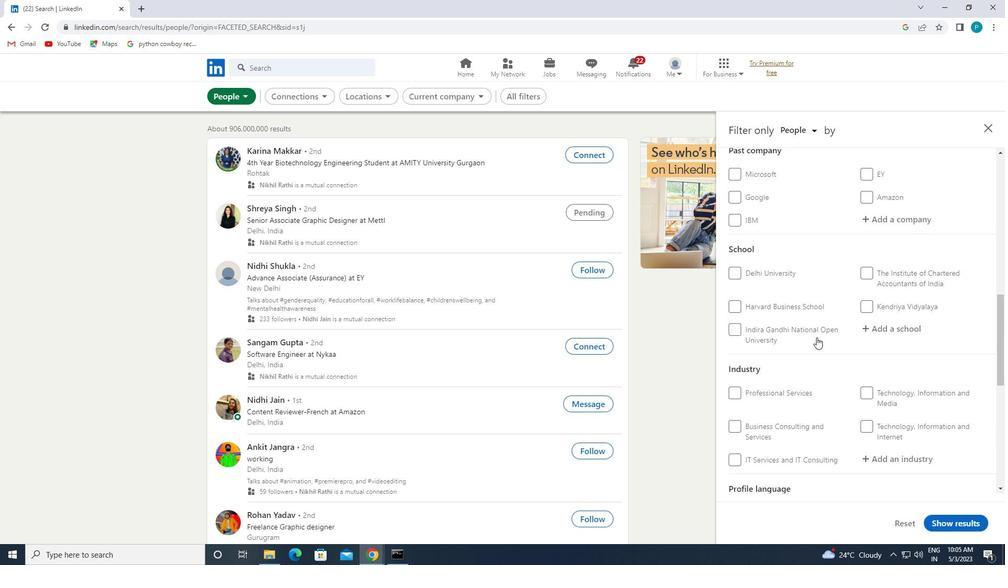 
Action: Mouse moved to (824, 313)
Screenshot: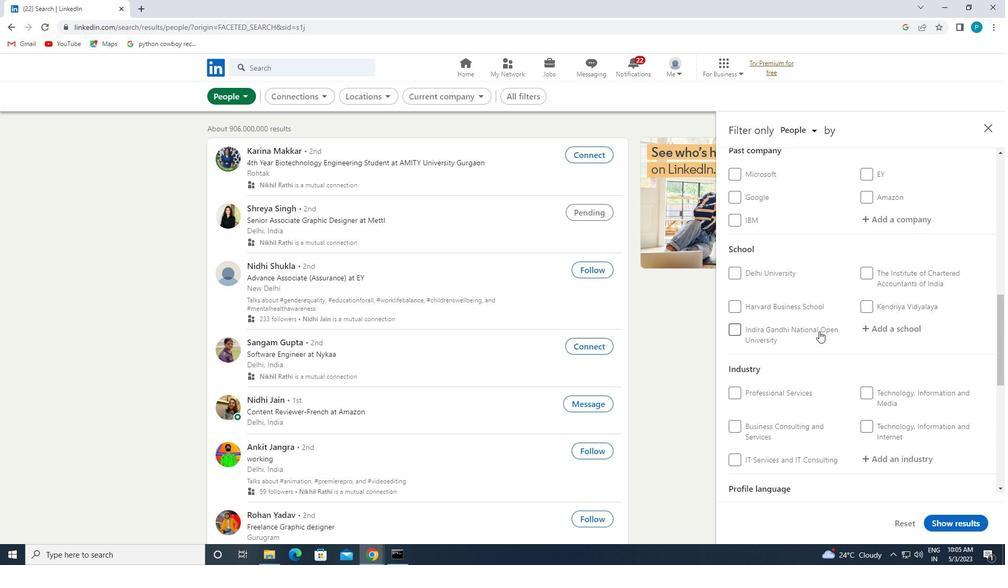 
Action: Mouse scrolled (824, 314) with delta (0, 0)
Screenshot: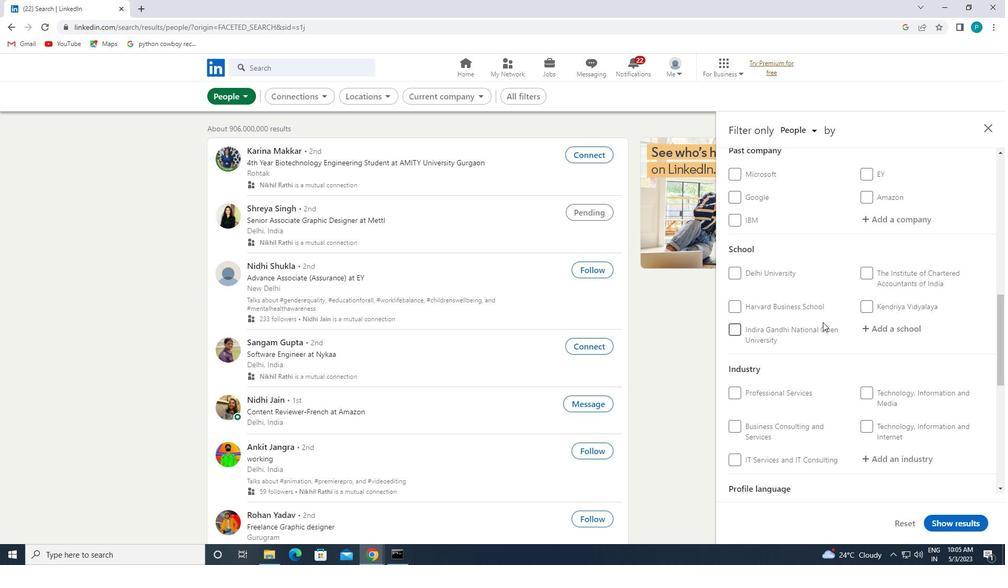 
Action: Mouse moved to (869, 270)
Screenshot: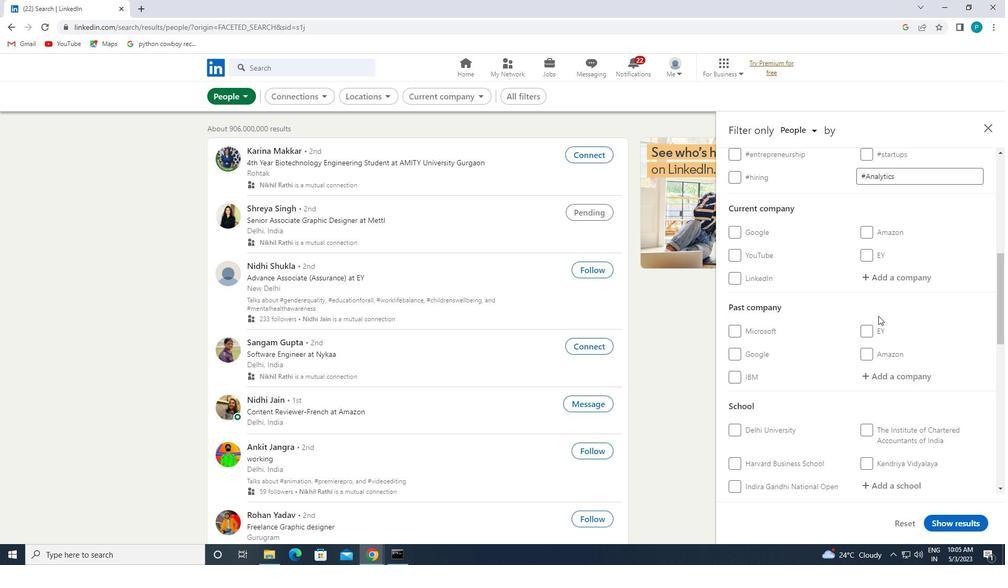 
Action: Mouse pressed left at (869, 270)
Screenshot: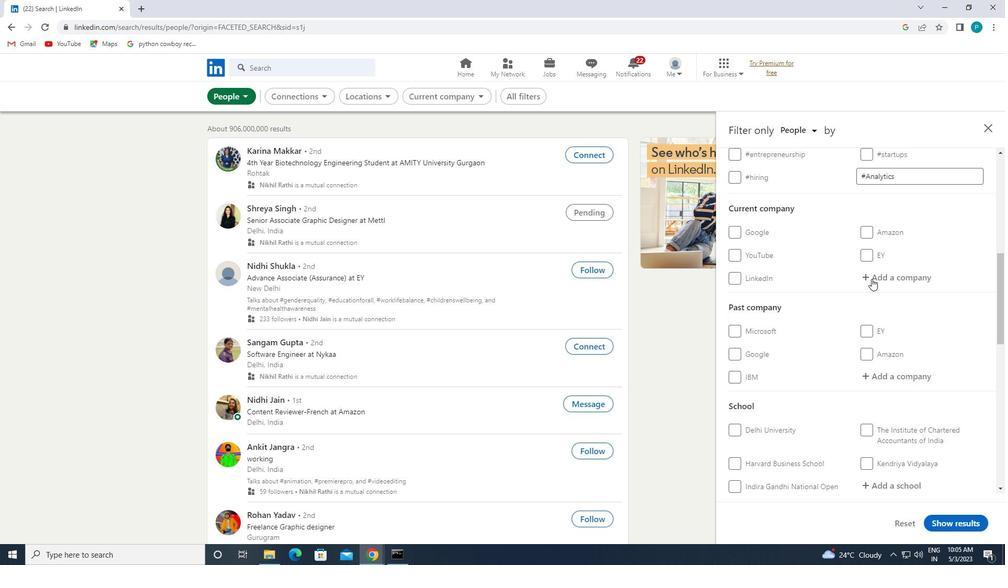 
Action: Mouse moved to (877, 282)
Screenshot: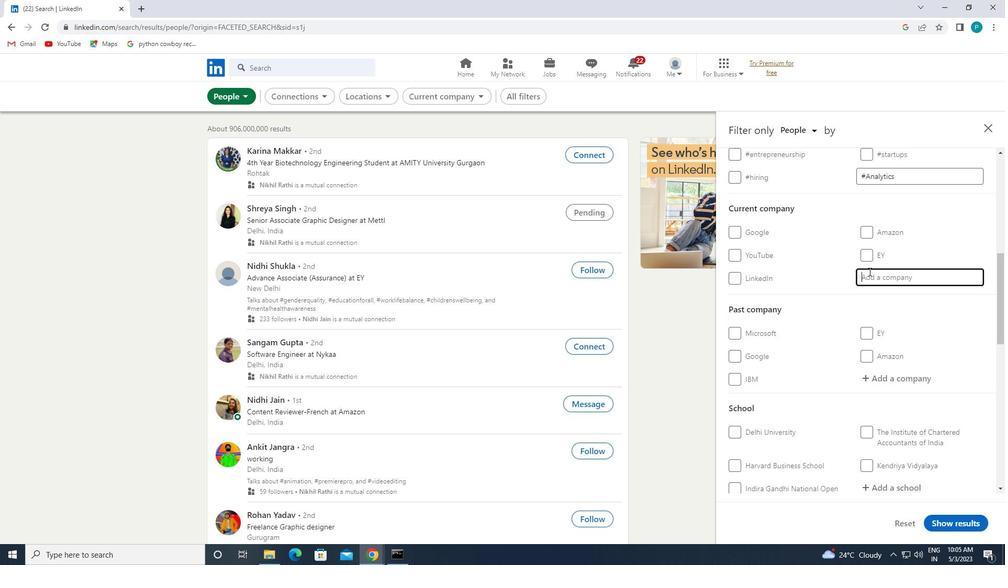 
Action: Key pressed <Key.caps_lock>L<Key.caps_lock>ARSEN
Screenshot: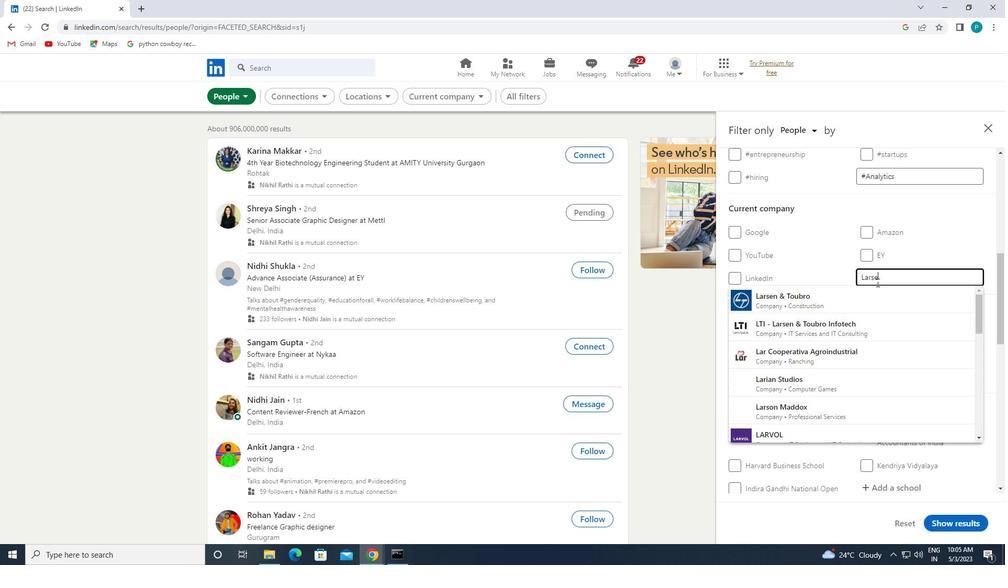 
Action: Mouse moved to (867, 291)
Screenshot: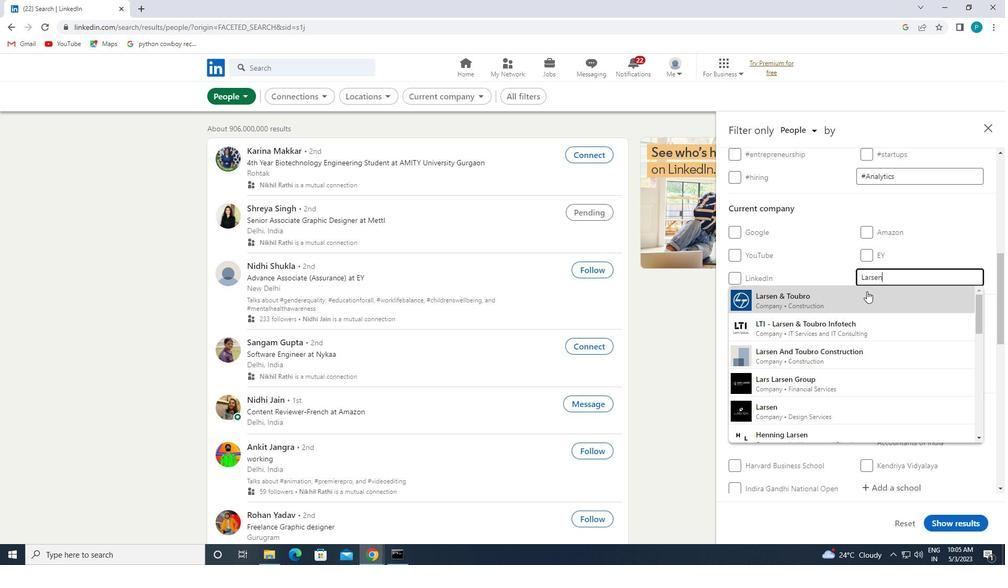 
Action: Mouse pressed left at (867, 291)
Screenshot: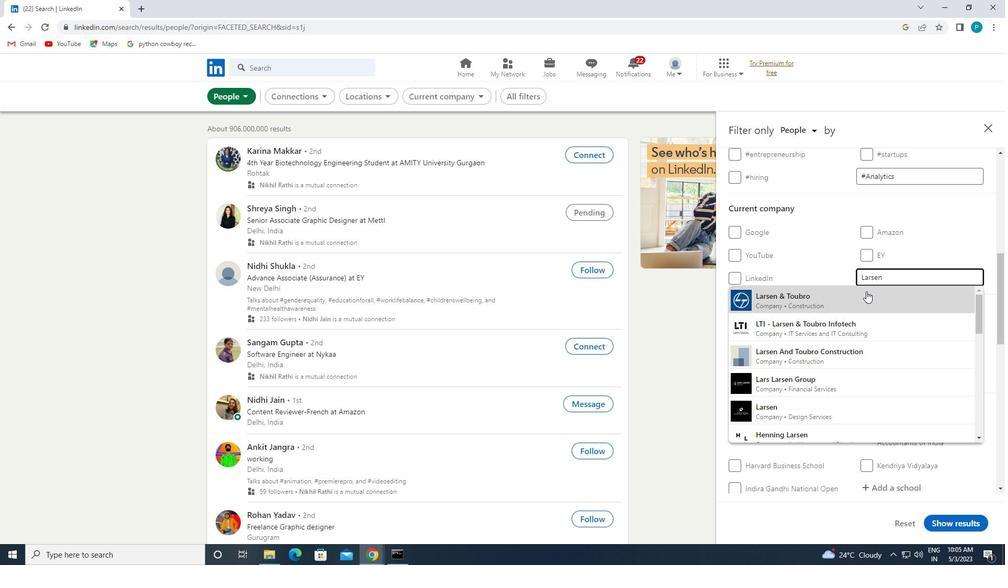 
Action: Mouse scrolled (867, 292) with delta (0, 0)
Screenshot: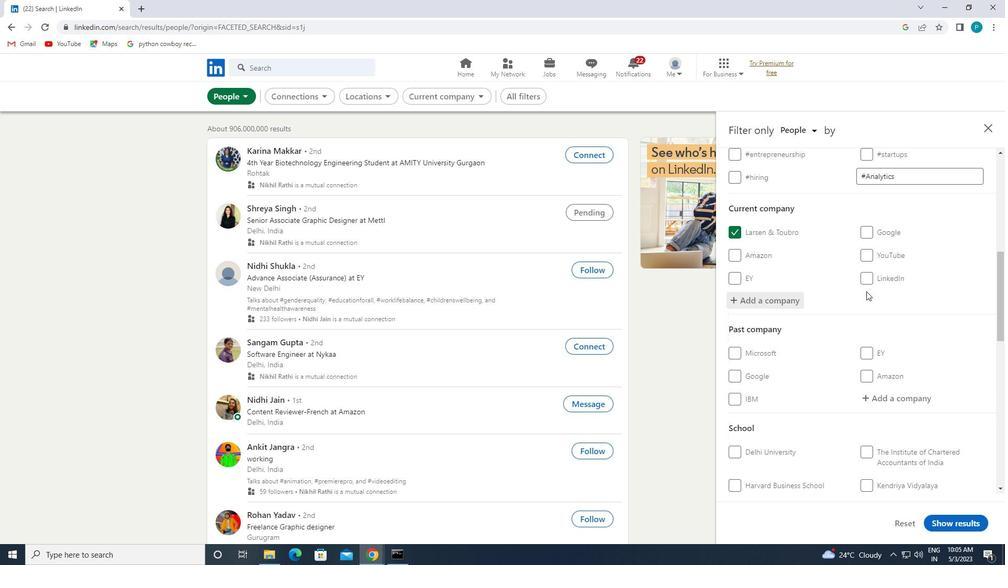 
Action: Mouse scrolled (867, 292) with delta (0, 0)
Screenshot: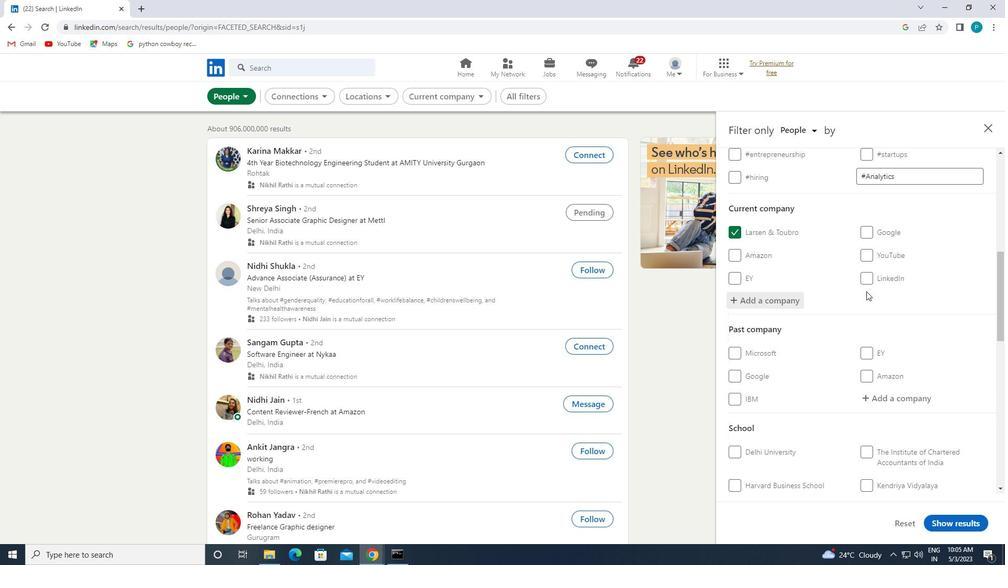 
Action: Mouse scrolled (867, 292) with delta (0, 0)
Screenshot: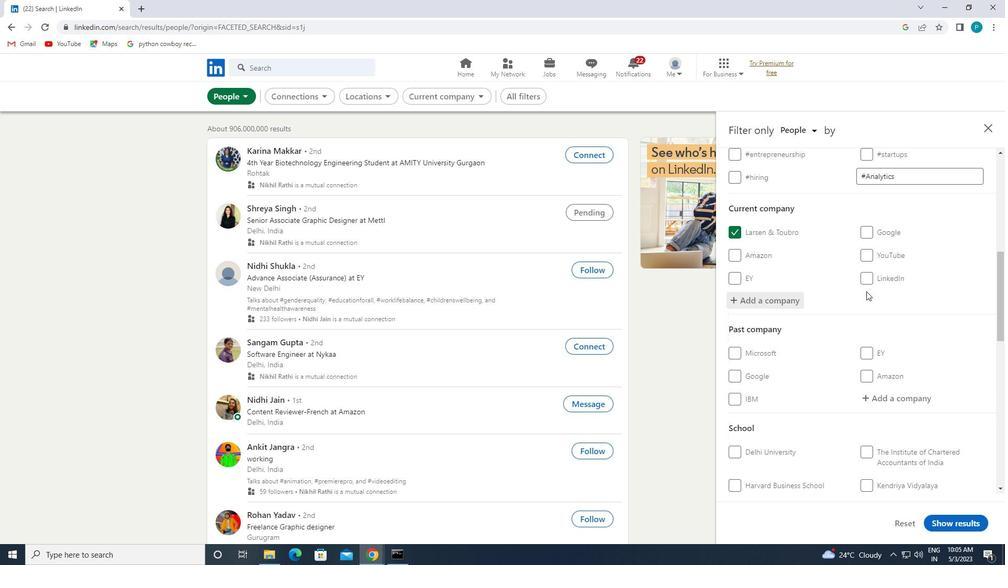 
Action: Mouse scrolled (867, 292) with delta (0, 0)
Screenshot: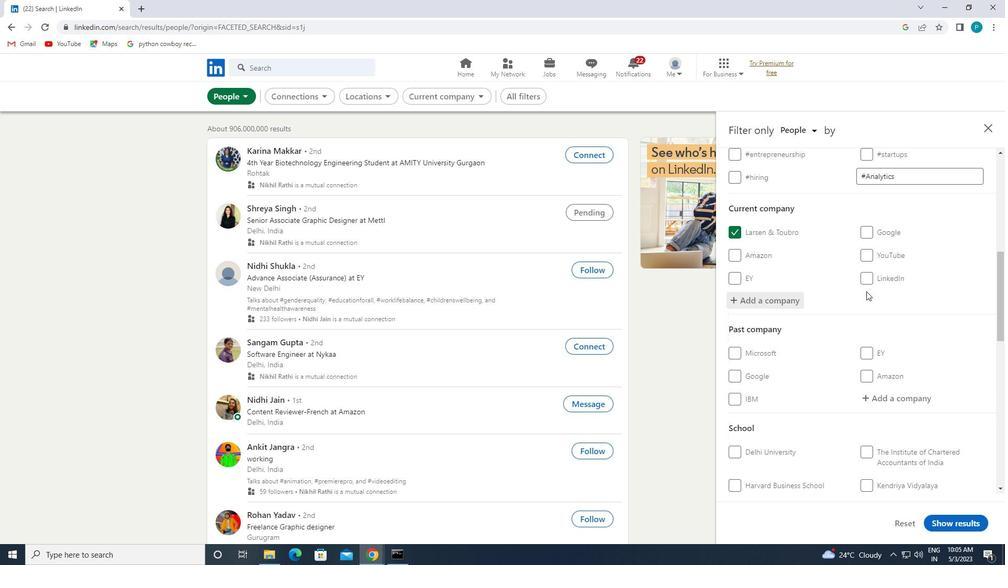 
Action: Mouse scrolled (867, 291) with delta (0, 0)
Screenshot: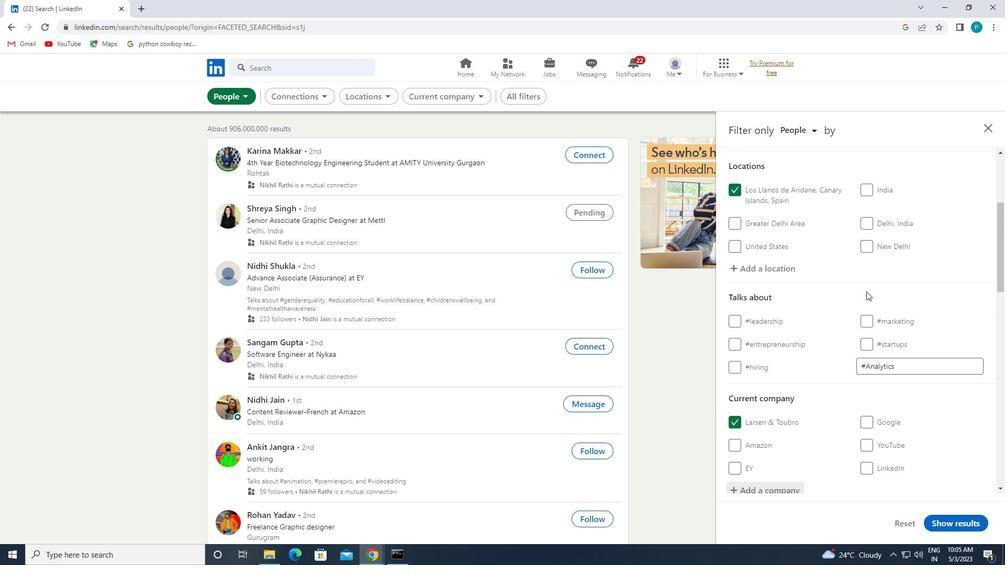 
Action: Mouse scrolled (867, 291) with delta (0, 0)
Screenshot: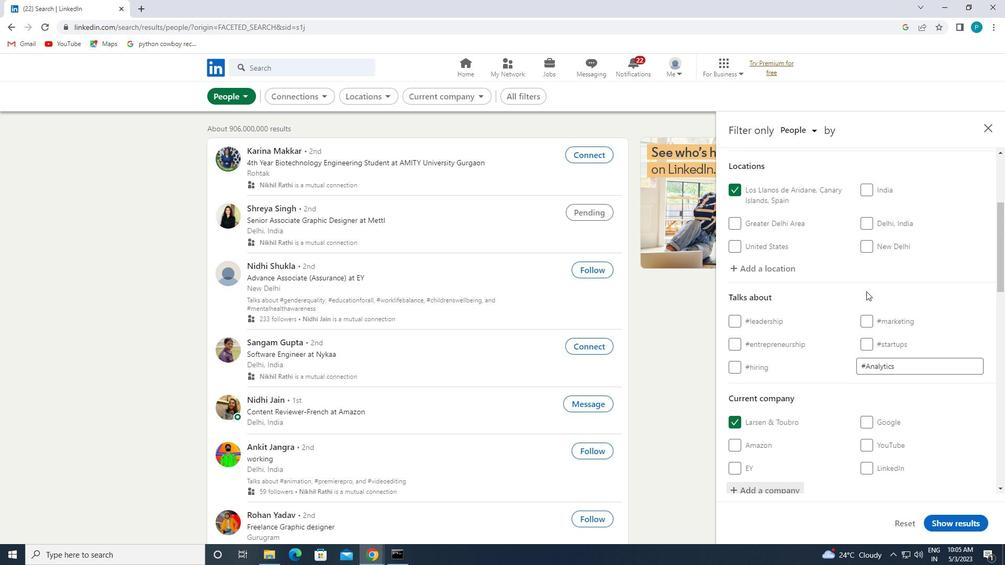 
Action: Mouse moved to (871, 305)
Screenshot: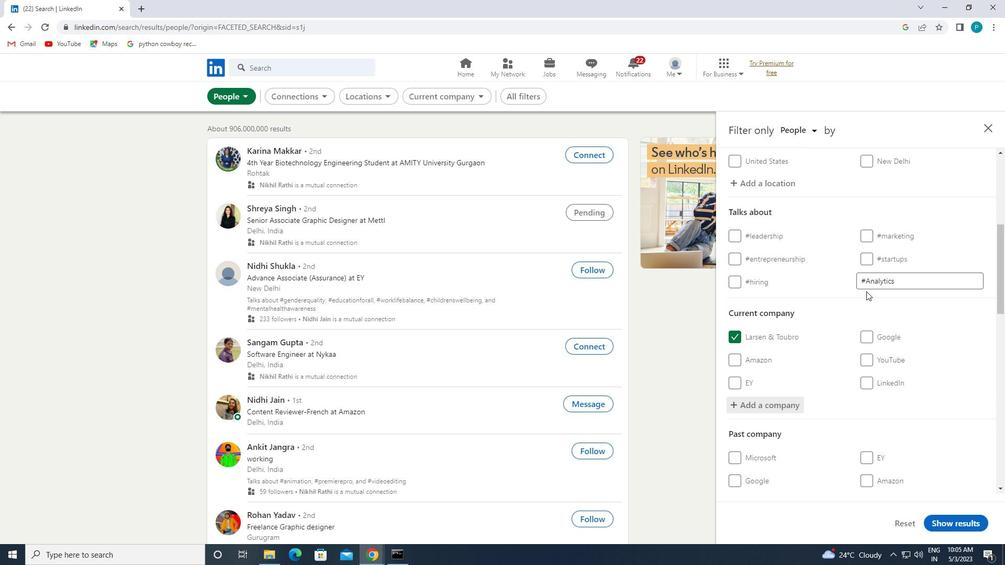 
Action: Mouse scrolled (871, 305) with delta (0, 0)
Screenshot: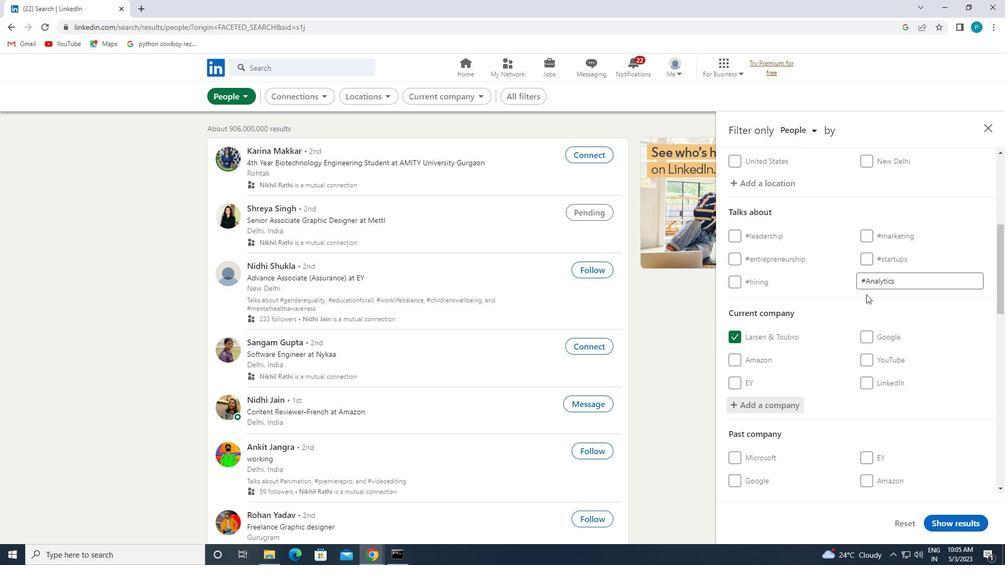 
Action: Mouse scrolled (871, 305) with delta (0, 0)
Screenshot: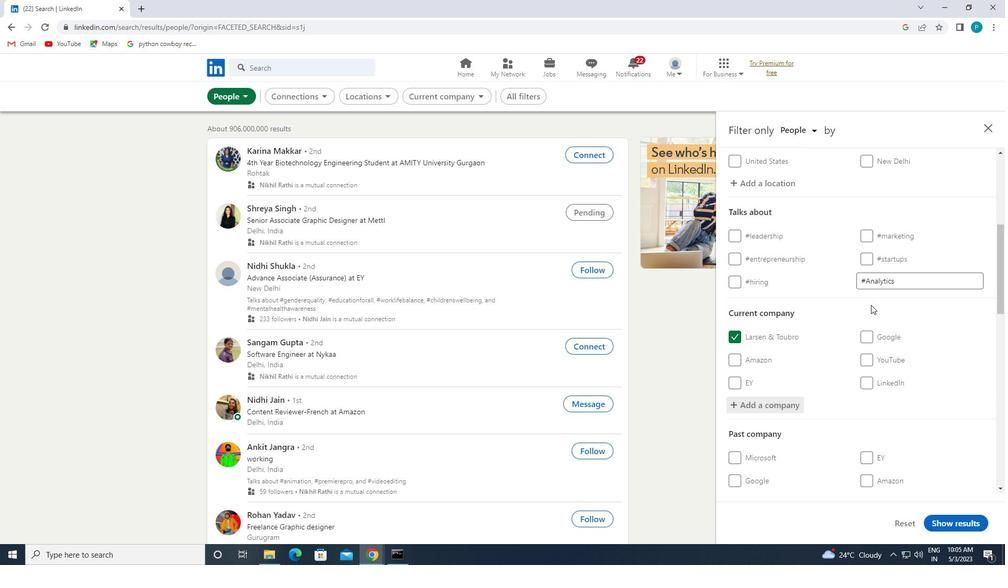 
Action: Mouse moved to (875, 319)
Screenshot: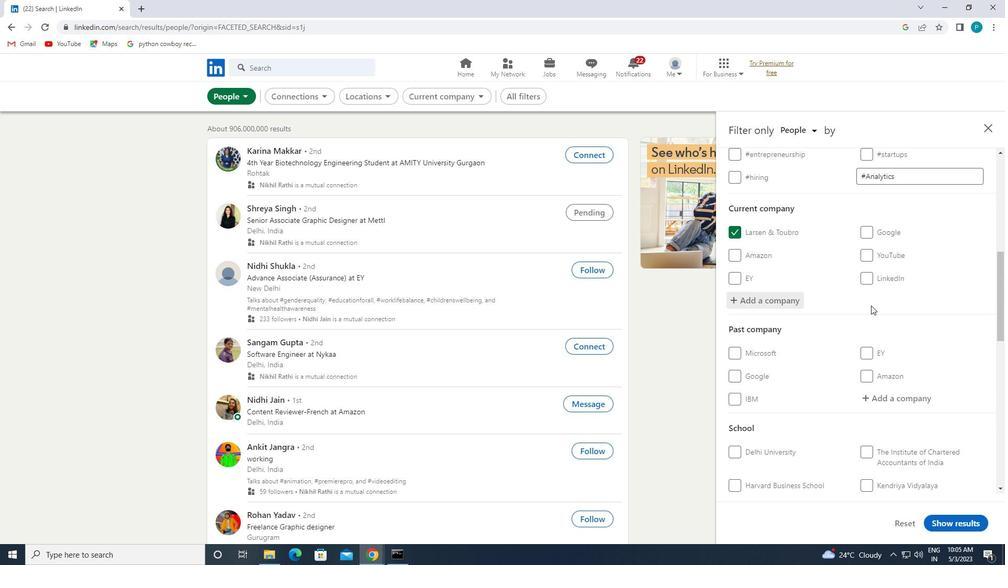 
Action: Mouse scrolled (875, 319) with delta (0, 0)
Screenshot: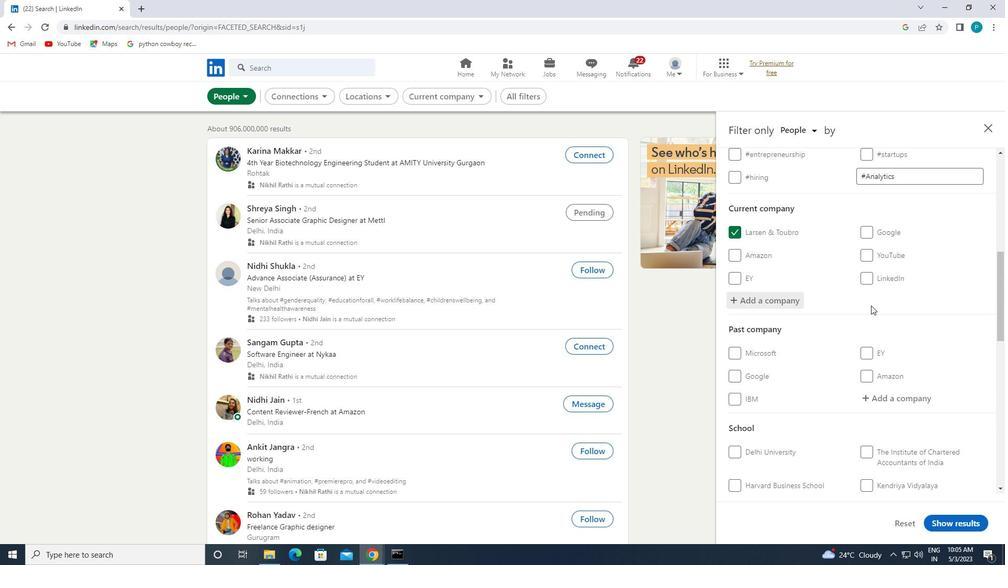 
Action: Mouse moved to (885, 369)
Screenshot: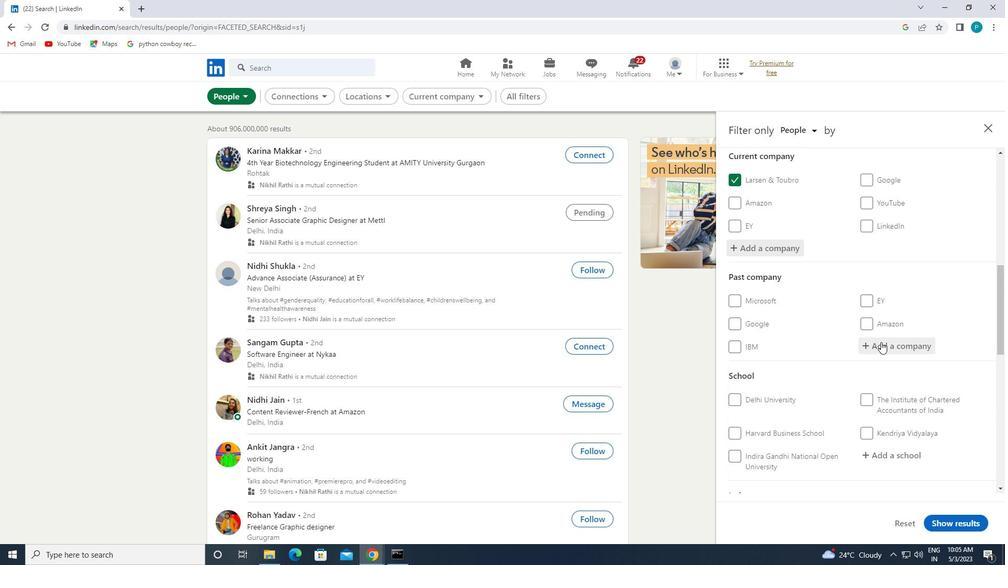 
Action: Mouse scrolled (885, 369) with delta (0, 0)
Screenshot: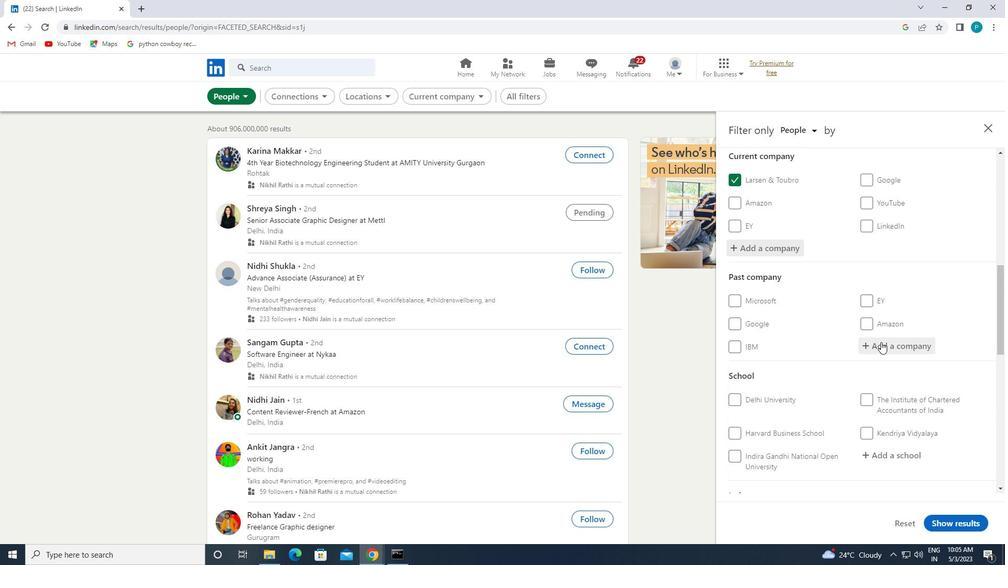 
Action: Mouse scrolled (885, 369) with delta (0, 0)
Screenshot: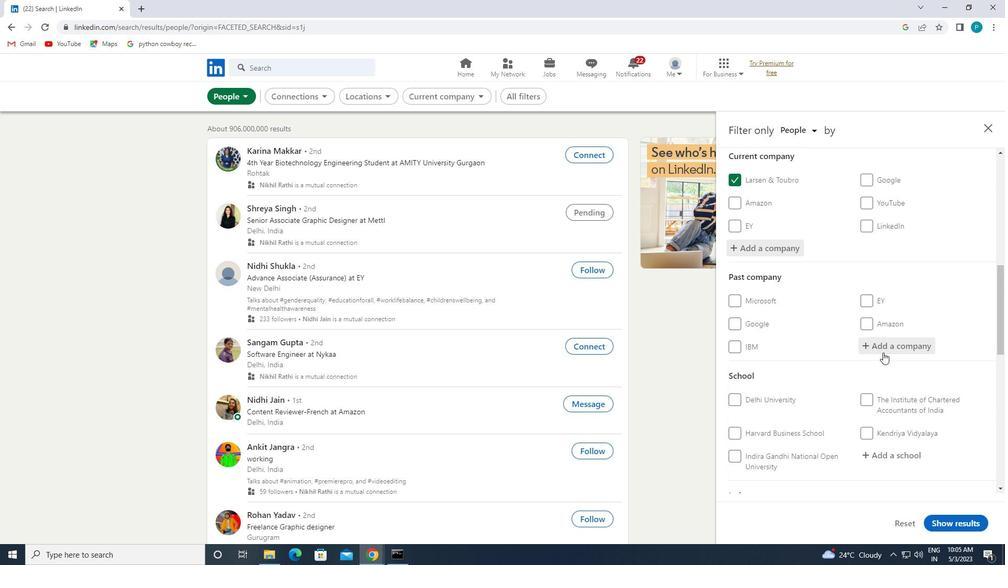 
Action: Mouse moved to (885, 359)
Screenshot: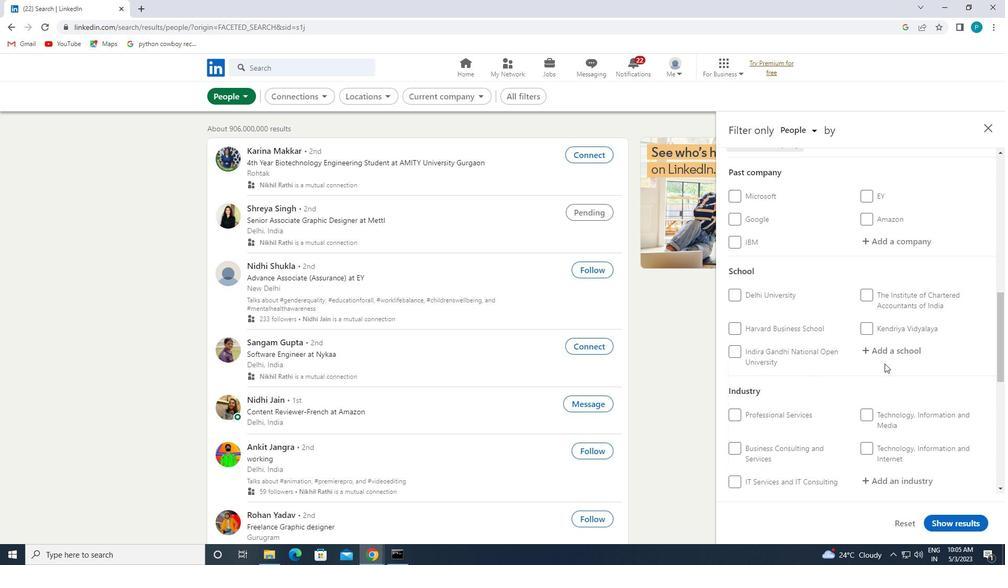 
Action: Mouse pressed left at (885, 359)
Screenshot: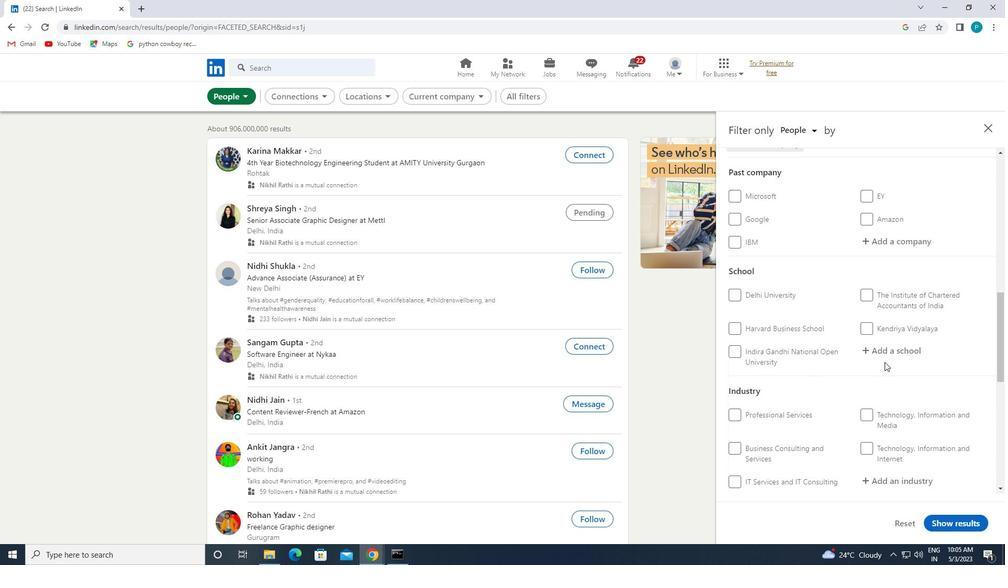 
Action: Mouse moved to (885, 355)
Screenshot: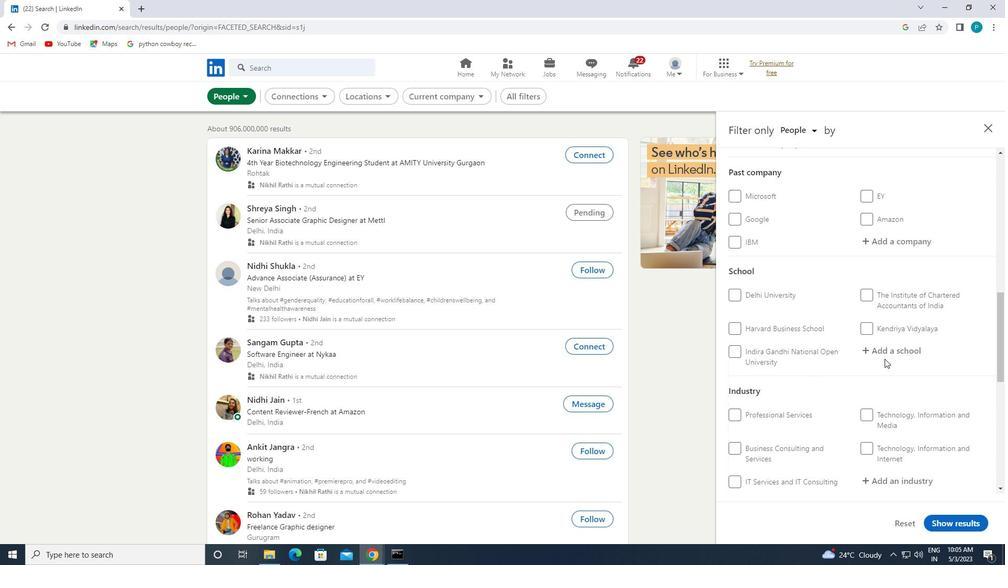 
Action: Mouse pressed left at (885, 355)
Screenshot: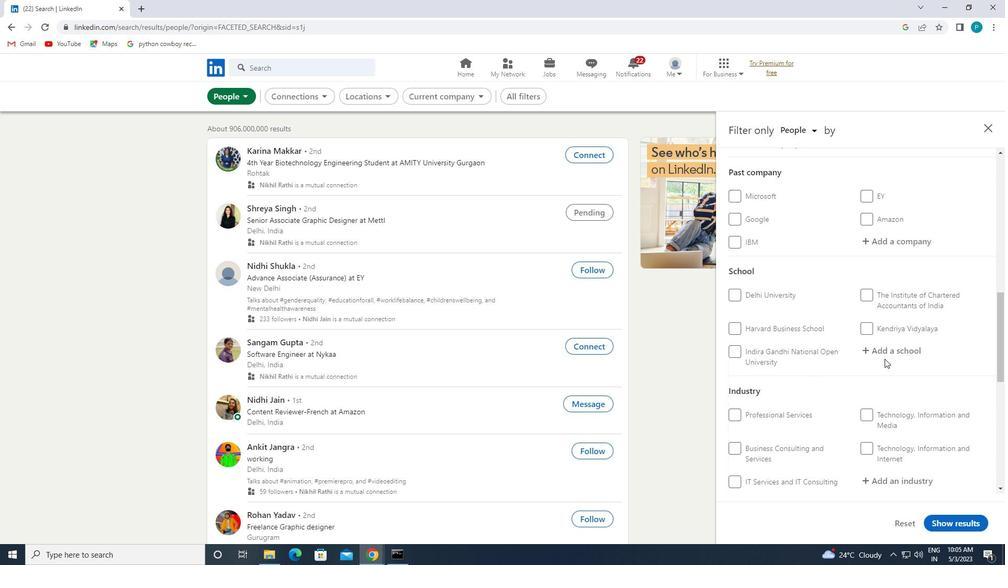 
Action: Mouse moved to (885, 355)
Screenshot: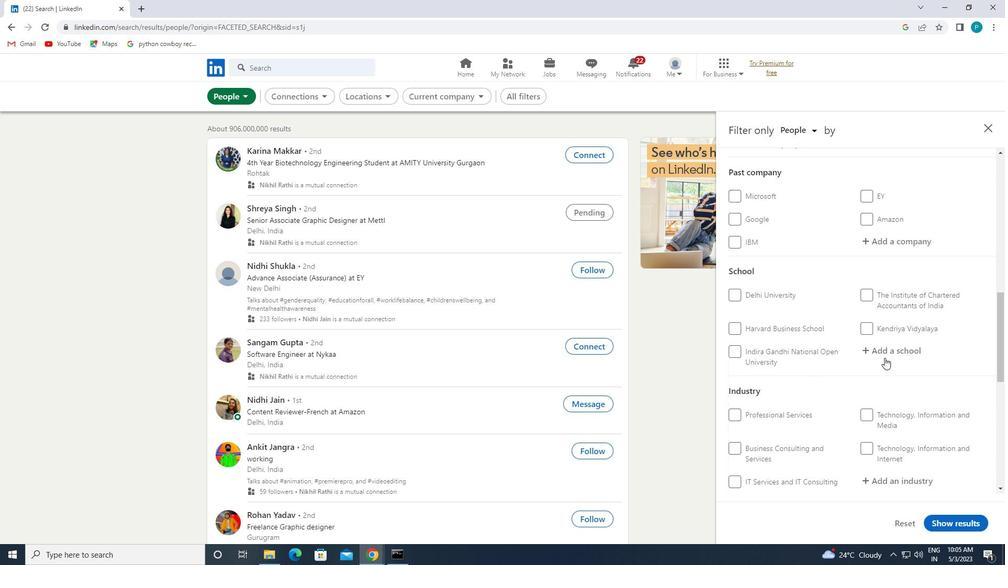 
Action: Key pressed <Key.caps_lock>S<Key.caps_lock>T.<Key.space><Key.caps_lock>M<Key.caps_lock>ARTIN'S
Screenshot: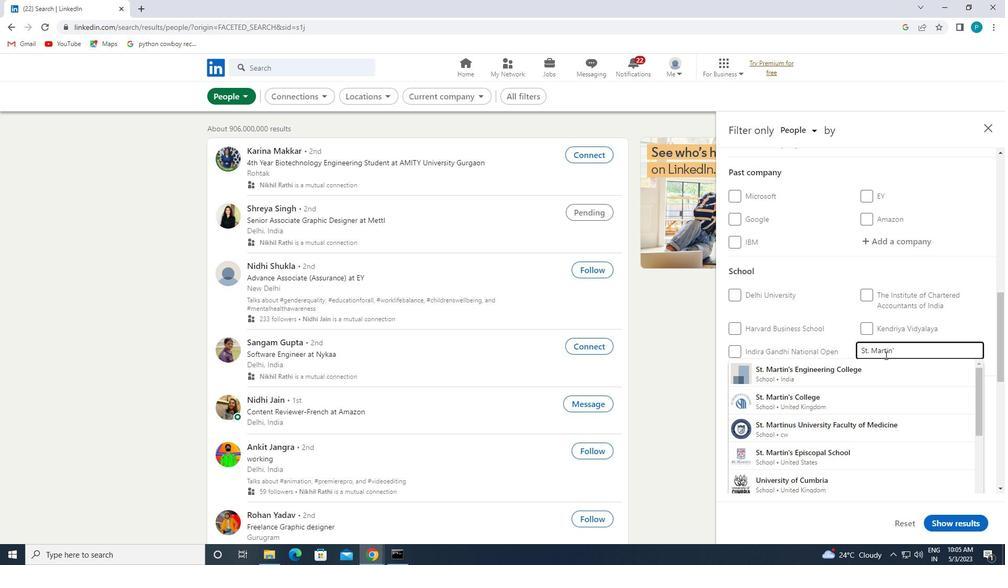 
Action: Mouse moved to (872, 374)
Screenshot: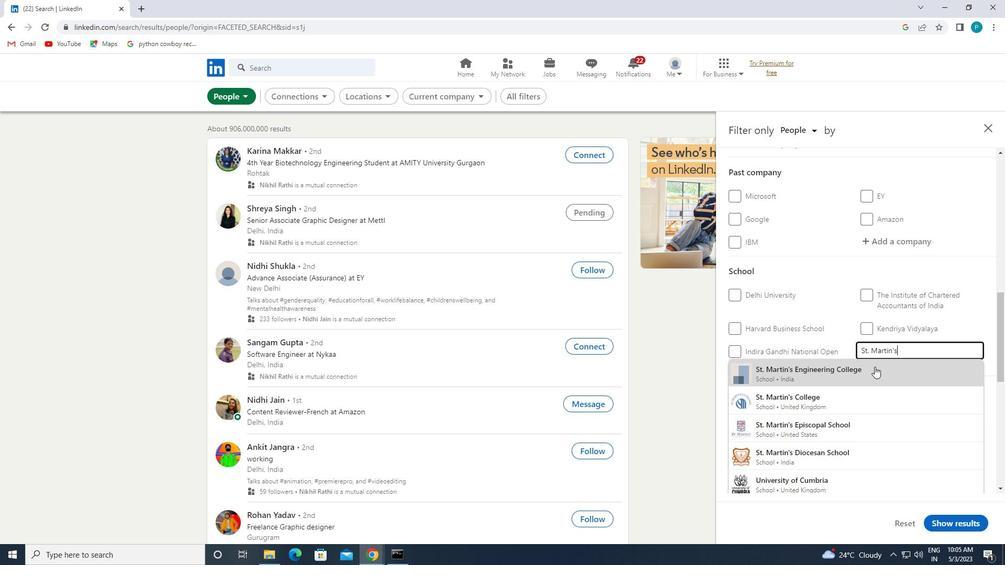 
Action: Mouse pressed left at (872, 374)
Screenshot: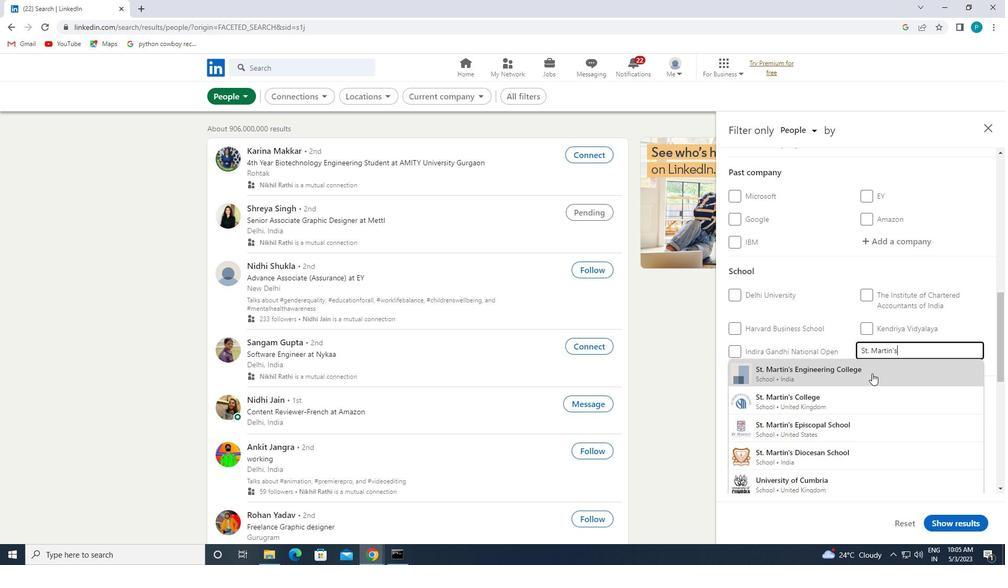 
Action: Mouse scrolled (872, 373) with delta (0, 0)
Screenshot: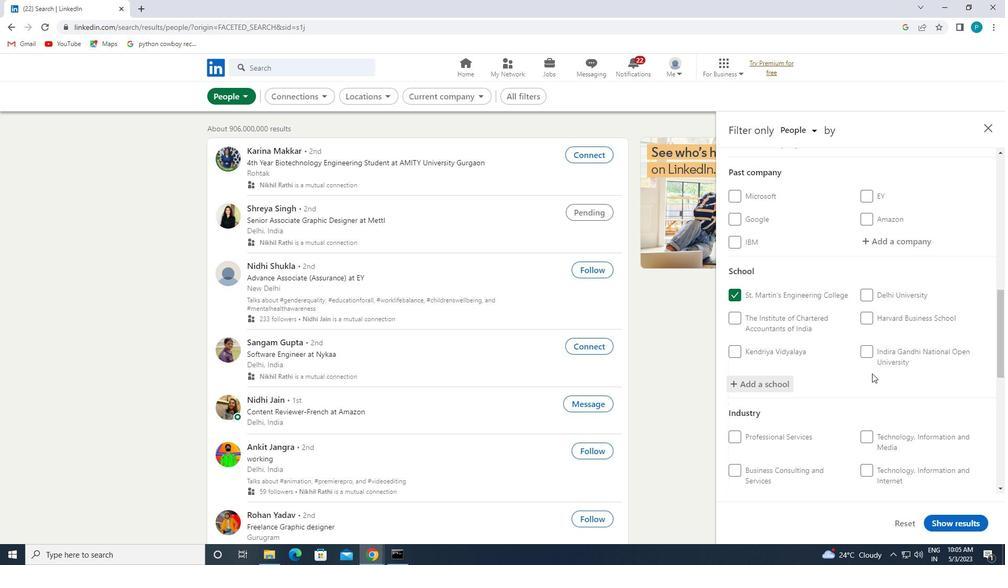 
Action: Mouse scrolled (872, 373) with delta (0, 0)
Screenshot: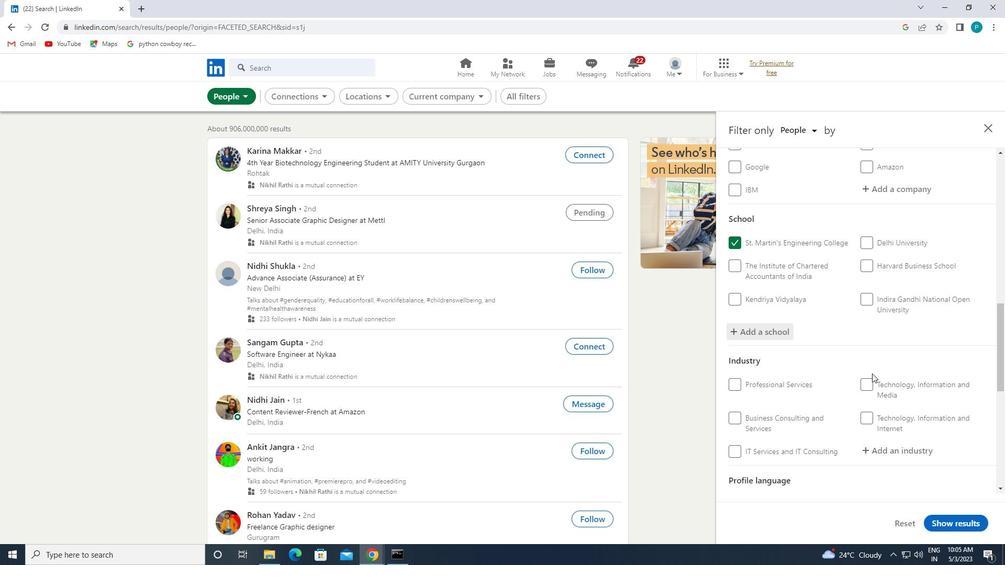 
Action: Mouse scrolled (872, 373) with delta (0, 0)
Screenshot: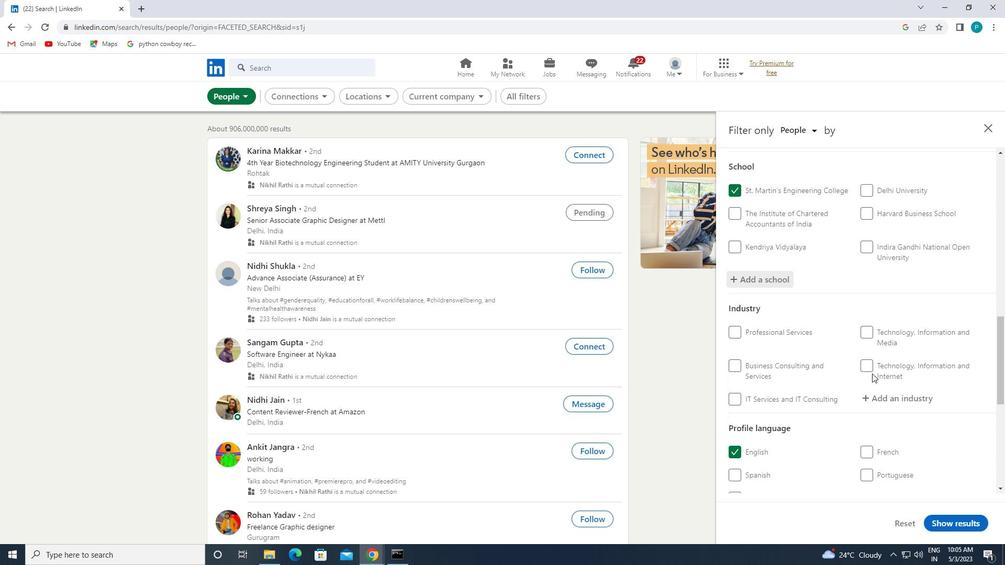 
Action: Mouse moved to (875, 348)
Screenshot: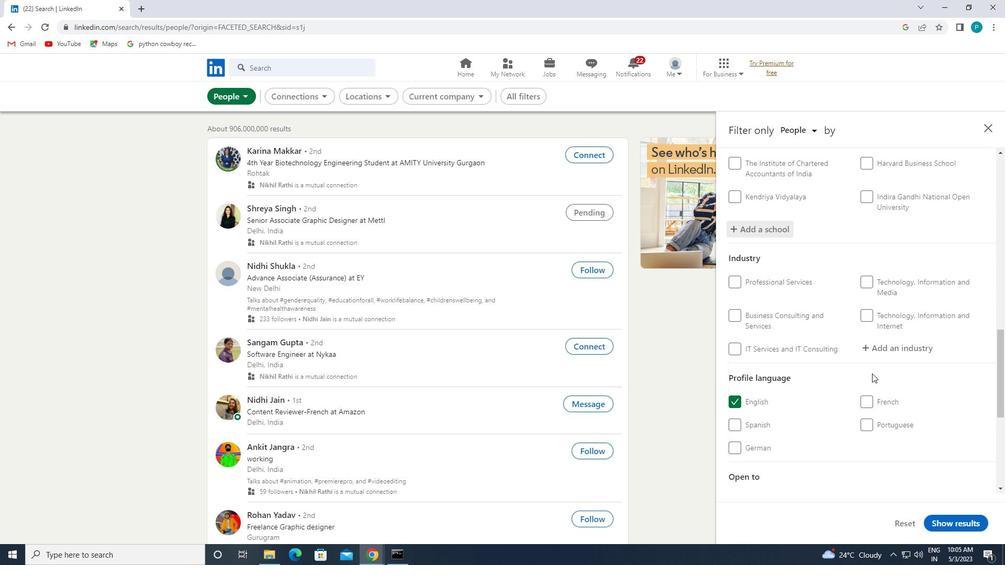 
Action: Mouse pressed left at (875, 348)
Screenshot: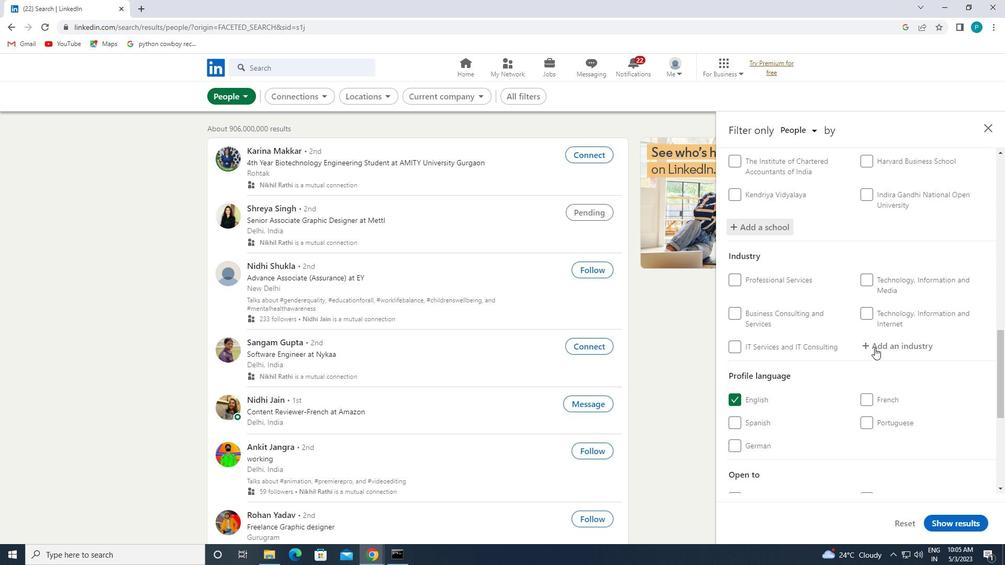 
Action: Key pressed <Key.caps_lock>F<Key.caps_lock>UNDRA
Screenshot: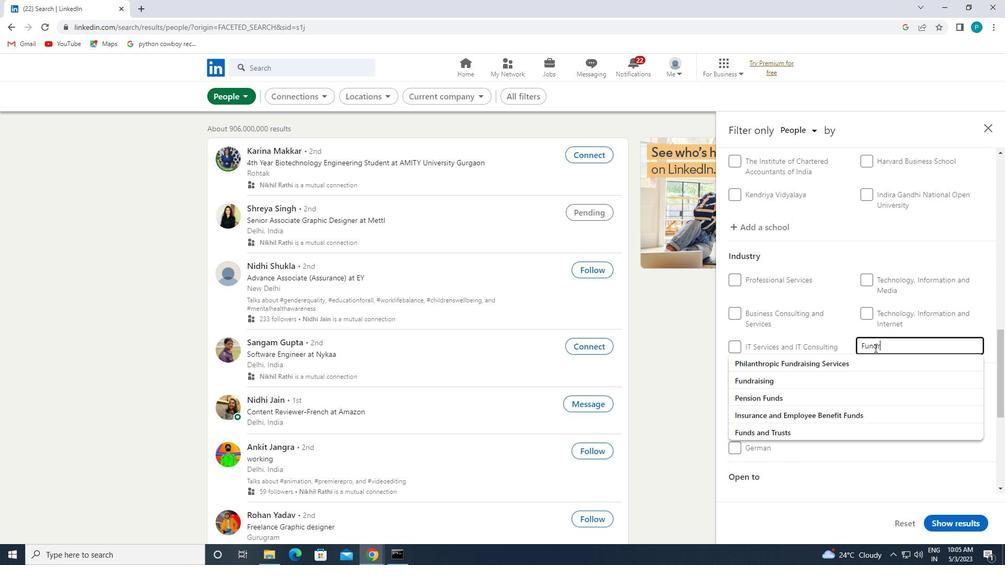 
Action: Mouse moved to (871, 379)
Screenshot: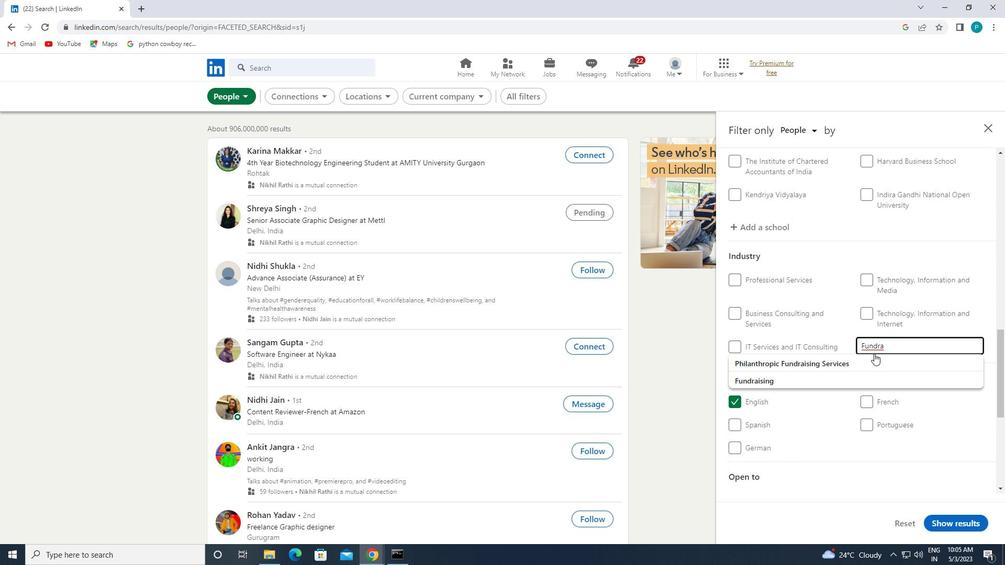 
Action: Mouse pressed left at (871, 379)
Screenshot: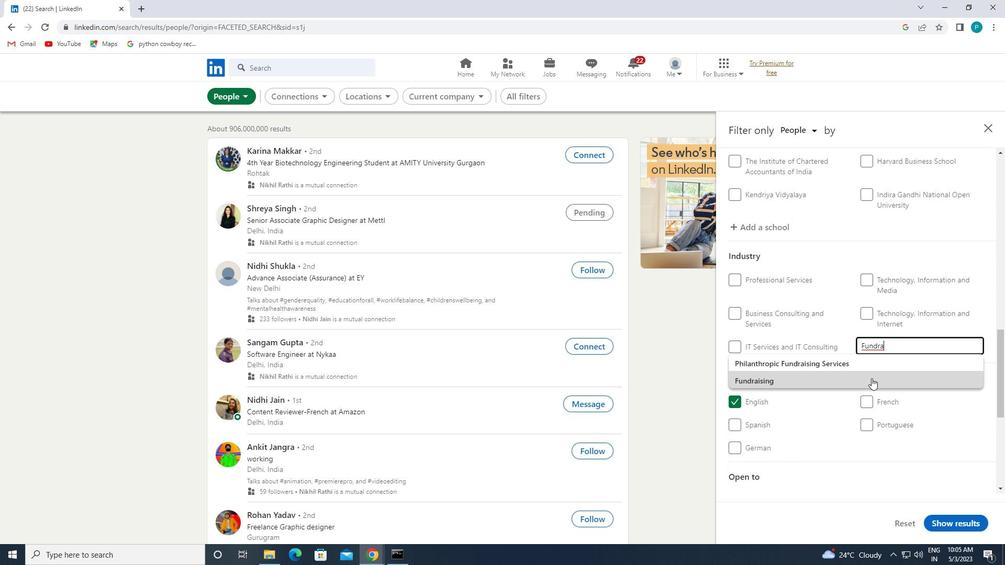 
Action: Mouse scrolled (871, 379) with delta (0, 0)
Screenshot: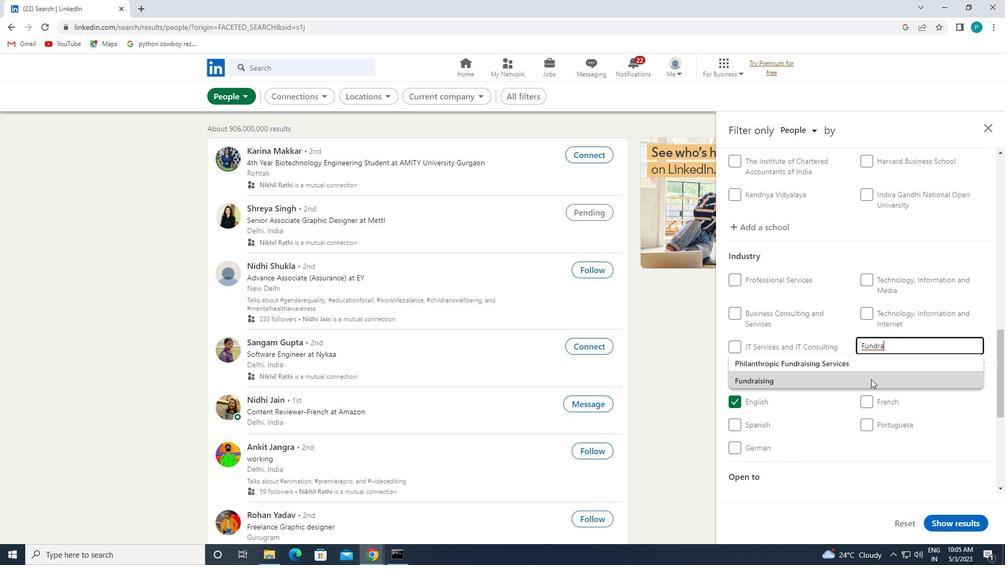 
Action: Mouse scrolled (871, 379) with delta (0, 0)
Screenshot: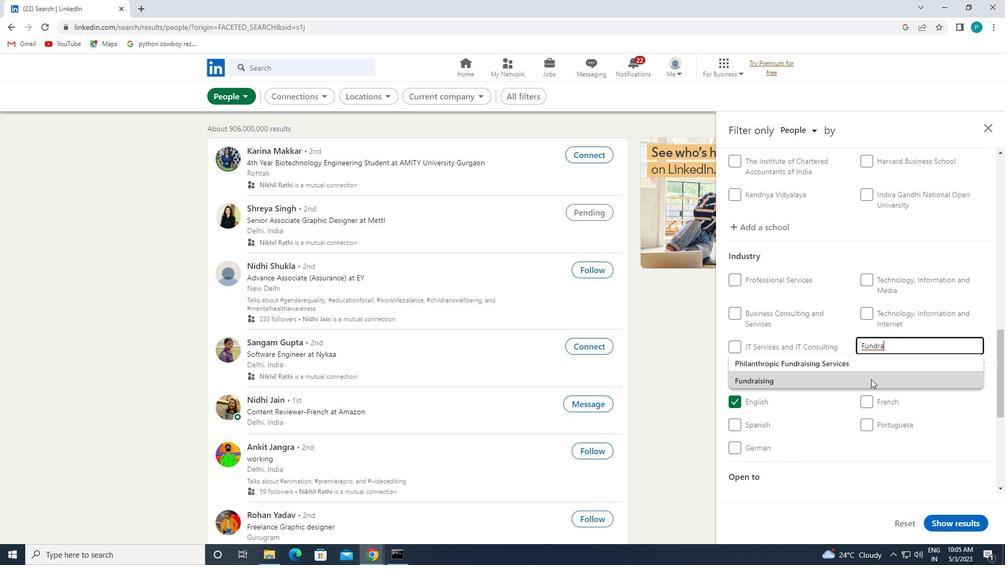 
Action: Mouse scrolled (871, 379) with delta (0, 0)
Screenshot: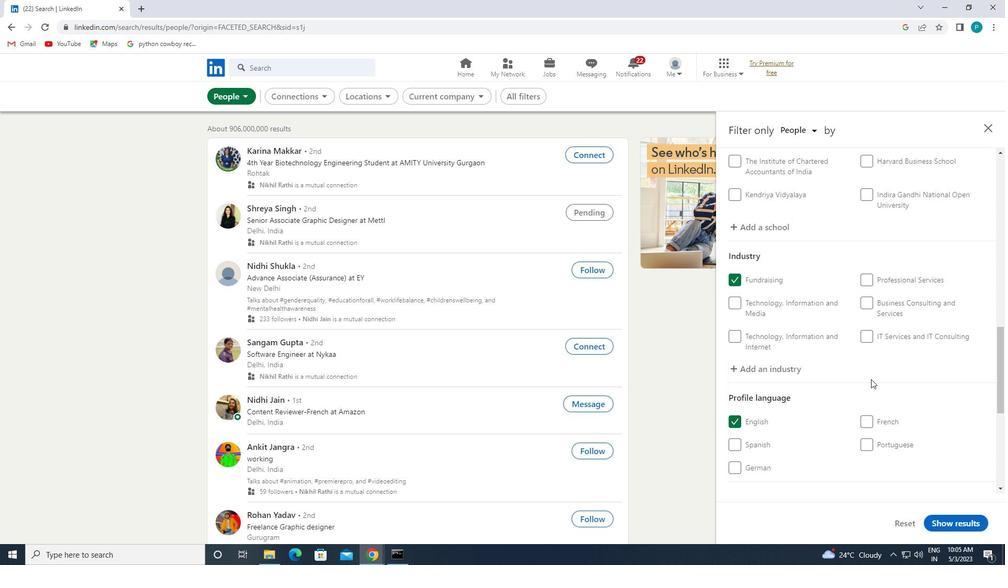 
Action: Mouse moved to (878, 390)
Screenshot: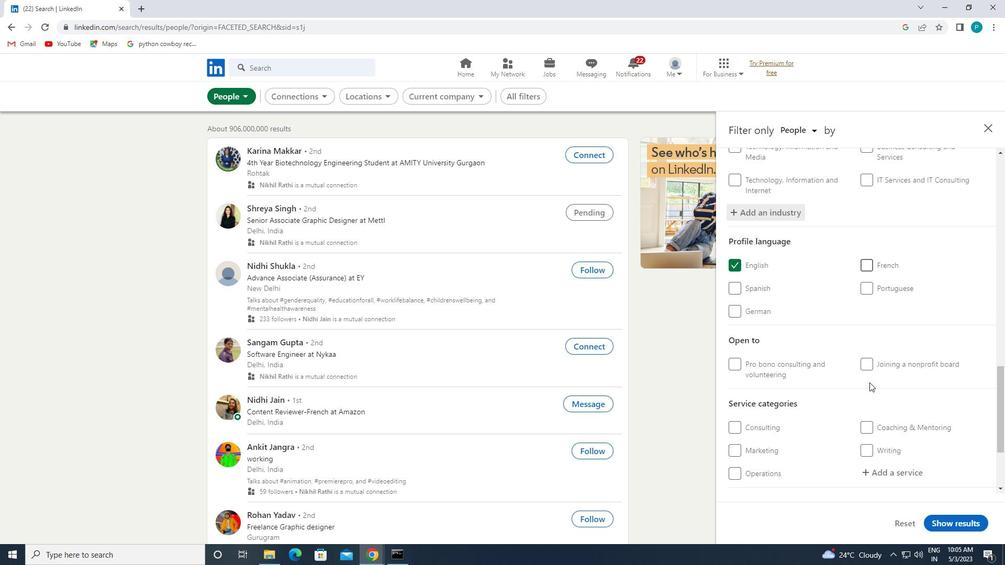 
Action: Mouse scrolled (878, 390) with delta (0, 0)
Screenshot: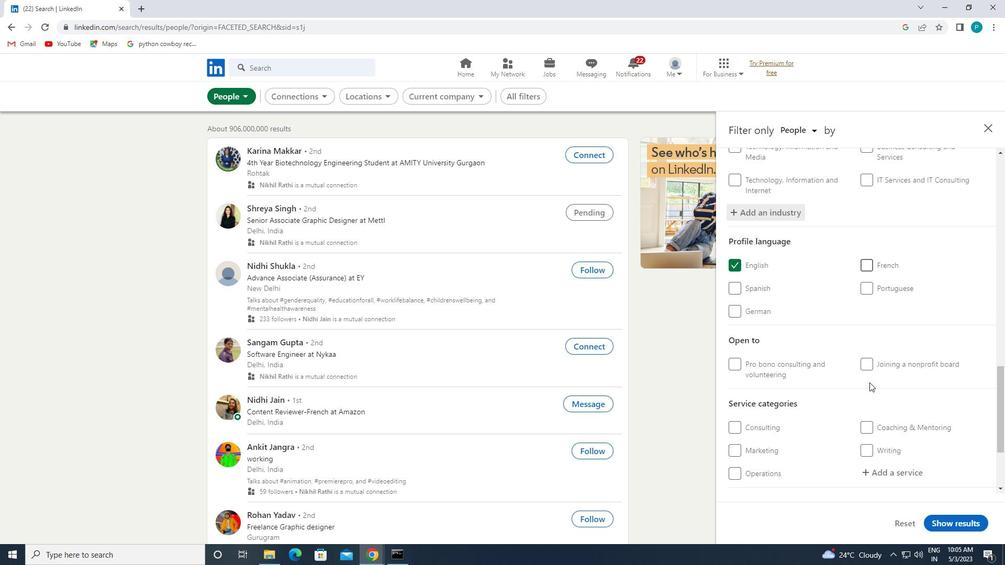 
Action: Mouse moved to (879, 391)
Screenshot: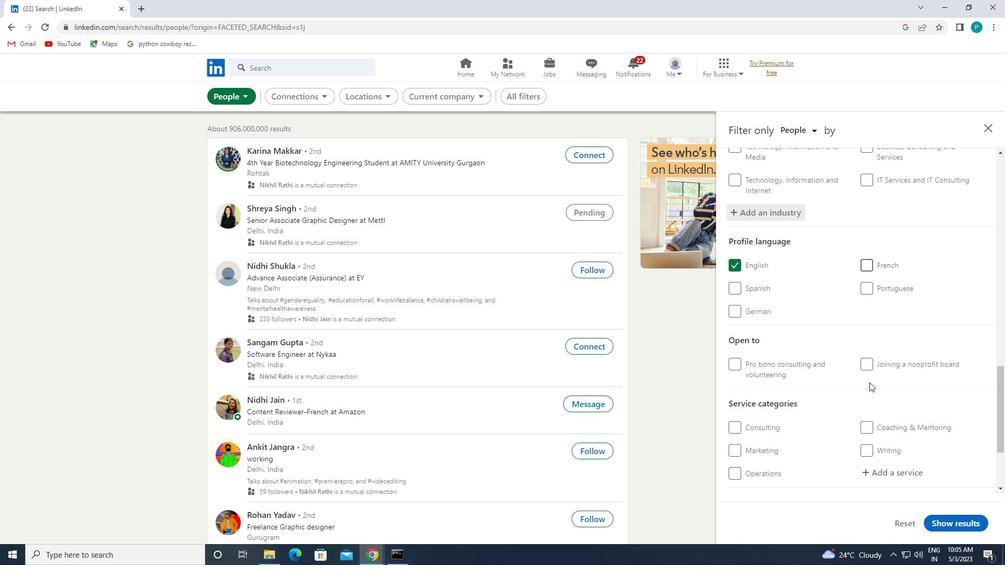 
Action: Mouse scrolled (879, 390) with delta (0, 0)
Screenshot: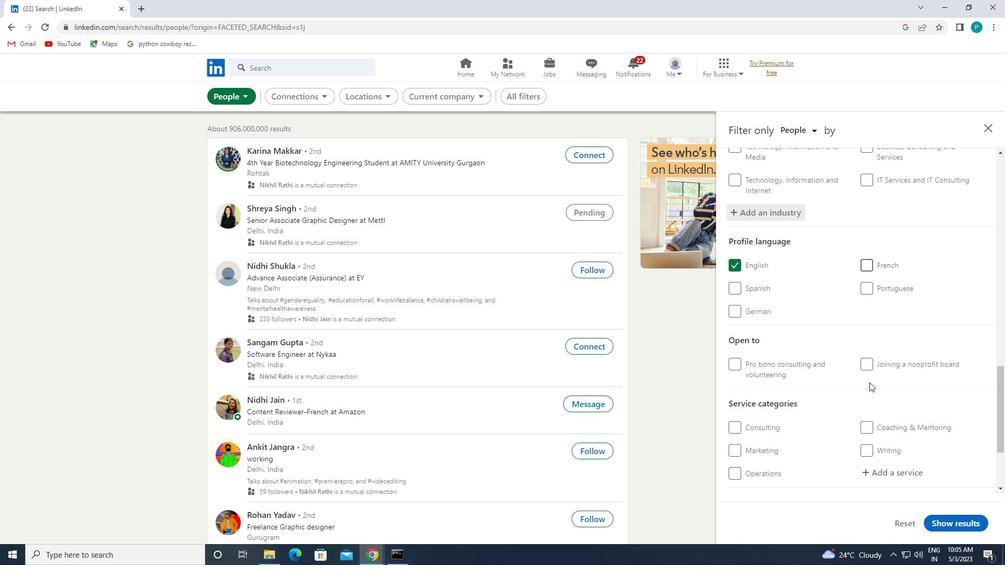 
Action: Mouse moved to (887, 366)
Screenshot: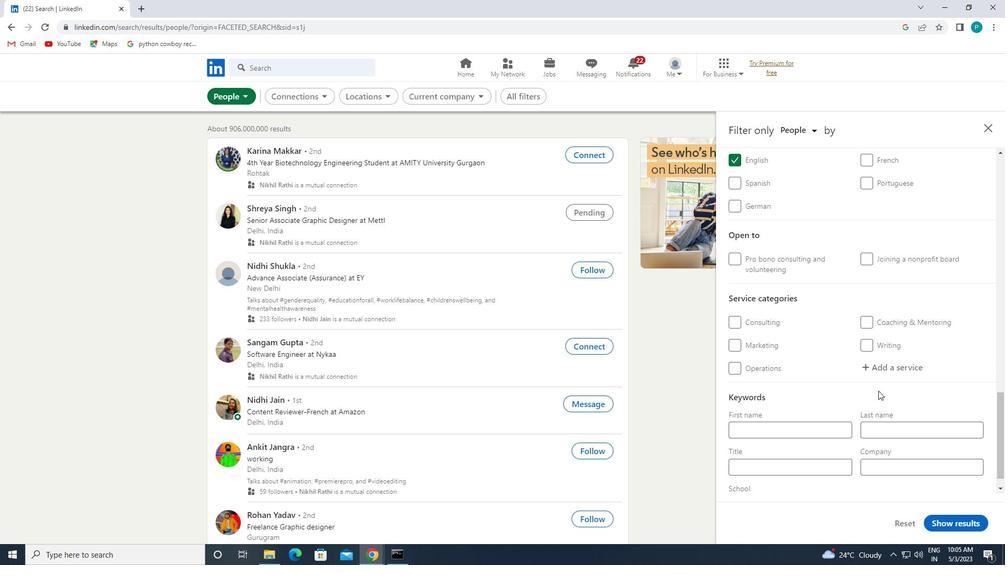 
Action: Mouse pressed left at (887, 366)
Screenshot: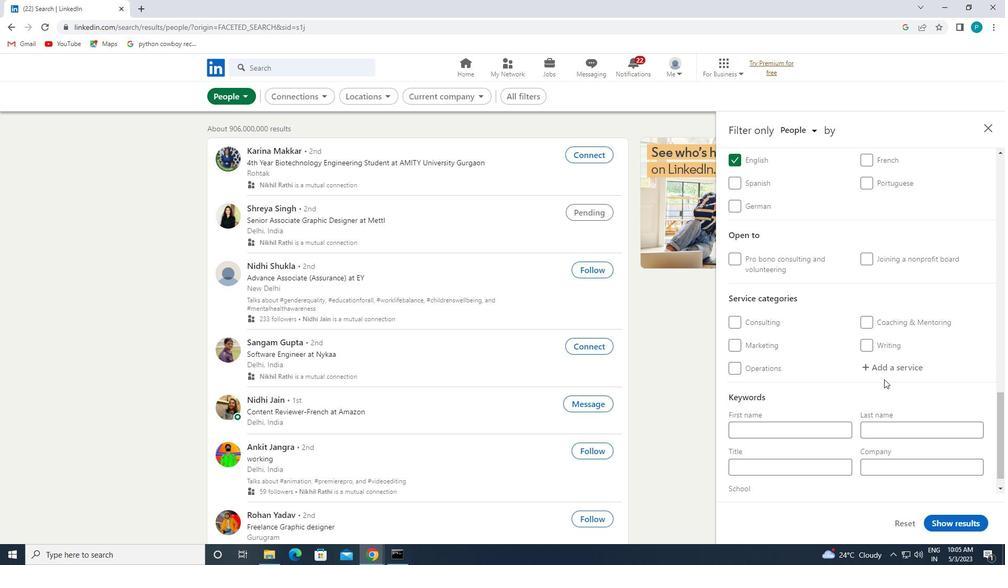 
Action: Key pressed <Key.caps_lock>G<Key.caps_lock>ROWTH
Screenshot: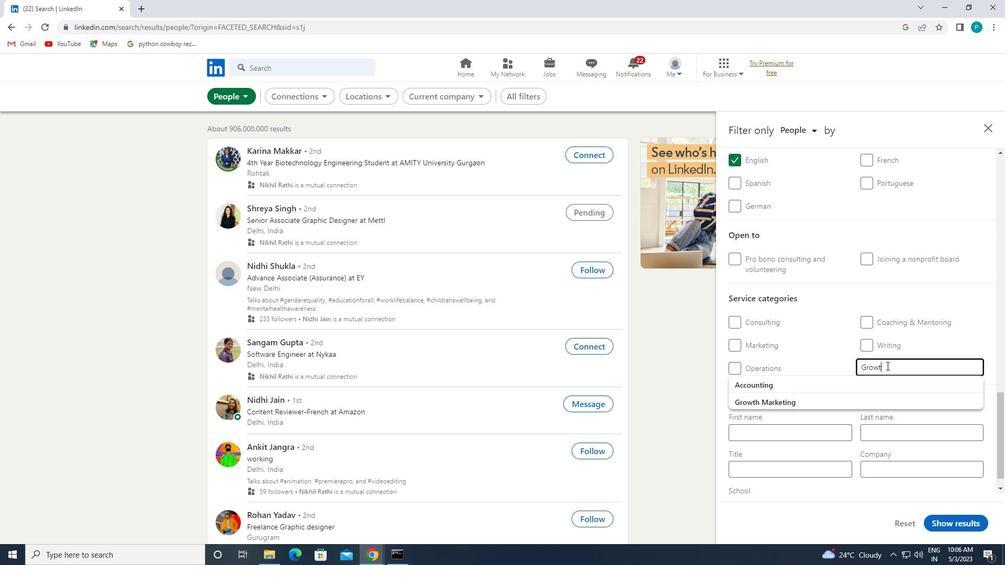 
Action: Mouse moved to (879, 387)
Screenshot: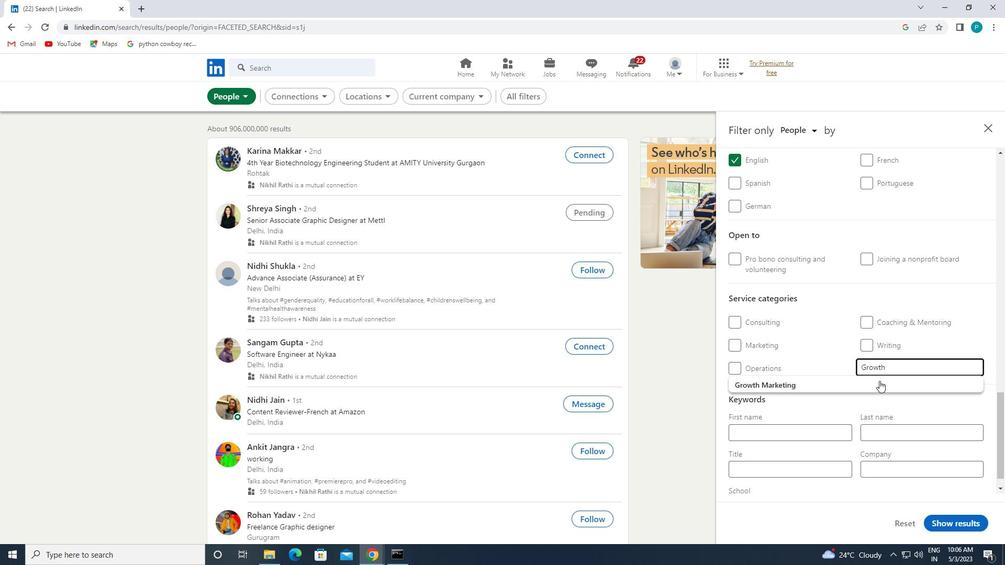 
Action: Mouse pressed left at (879, 387)
Screenshot: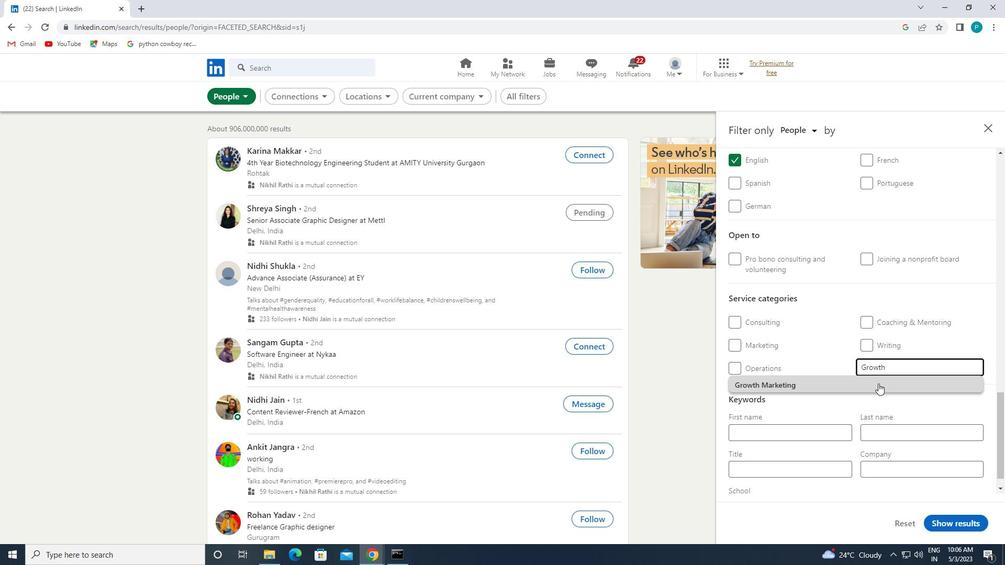 
Action: Mouse moved to (873, 389)
Screenshot: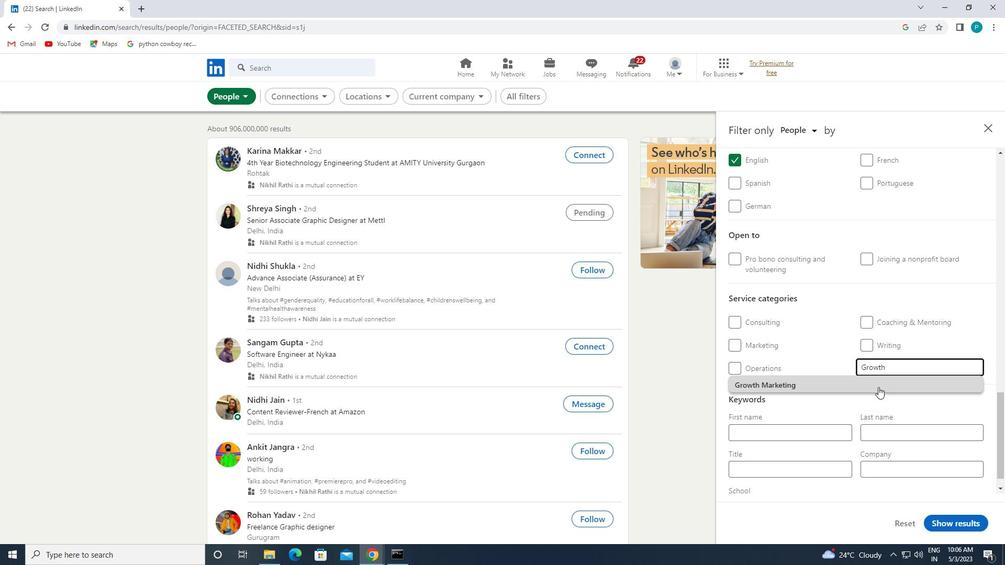 
Action: Mouse scrolled (873, 388) with delta (0, 0)
Screenshot: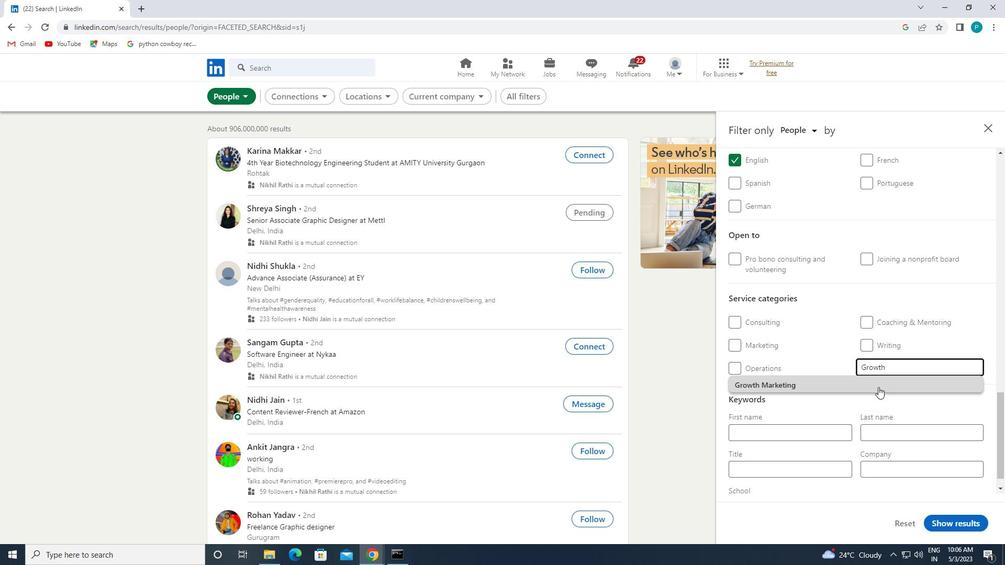 
Action: Mouse moved to (872, 389)
Screenshot: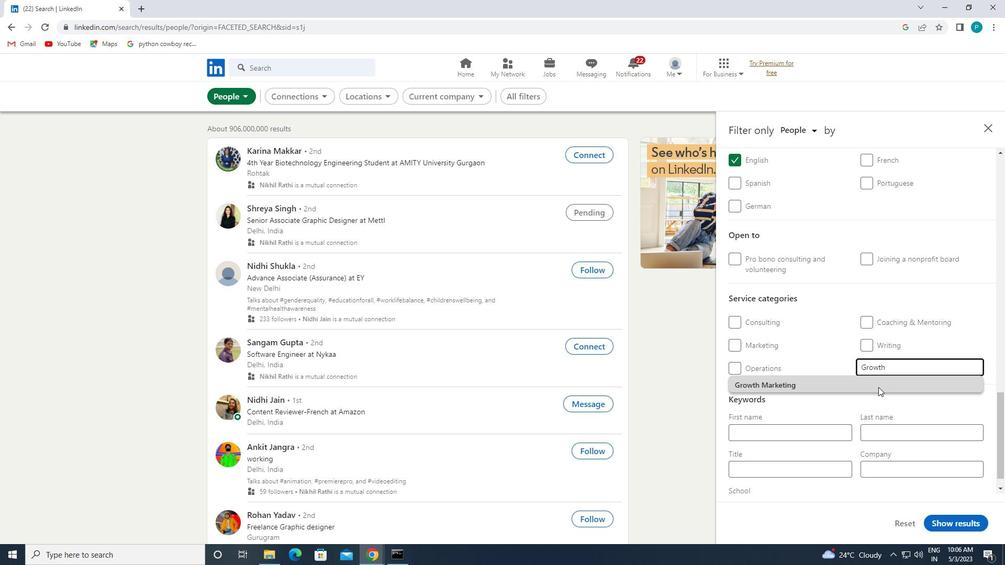 
Action: Mouse scrolled (872, 388) with delta (0, 0)
Screenshot: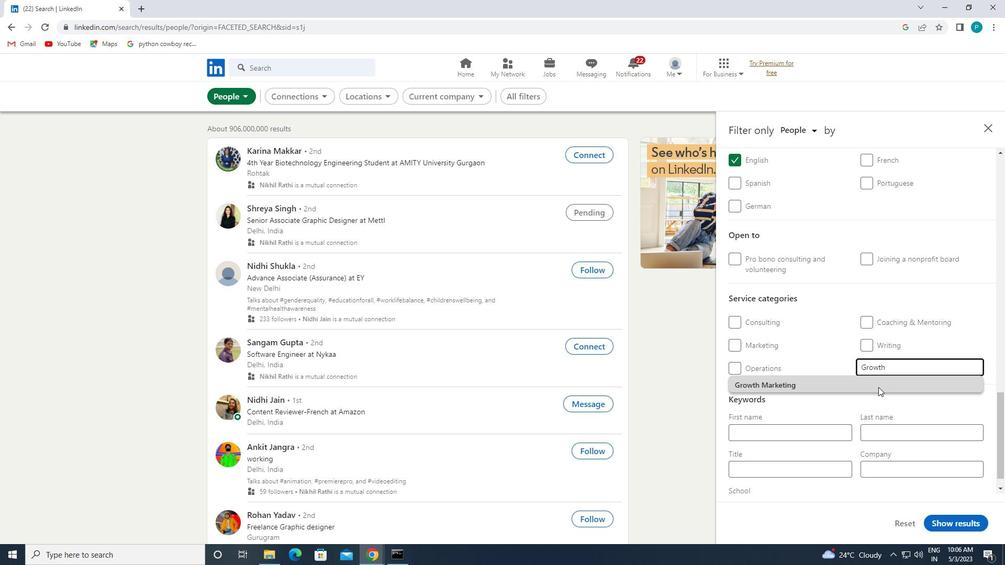 
Action: Mouse moved to (870, 389)
Screenshot: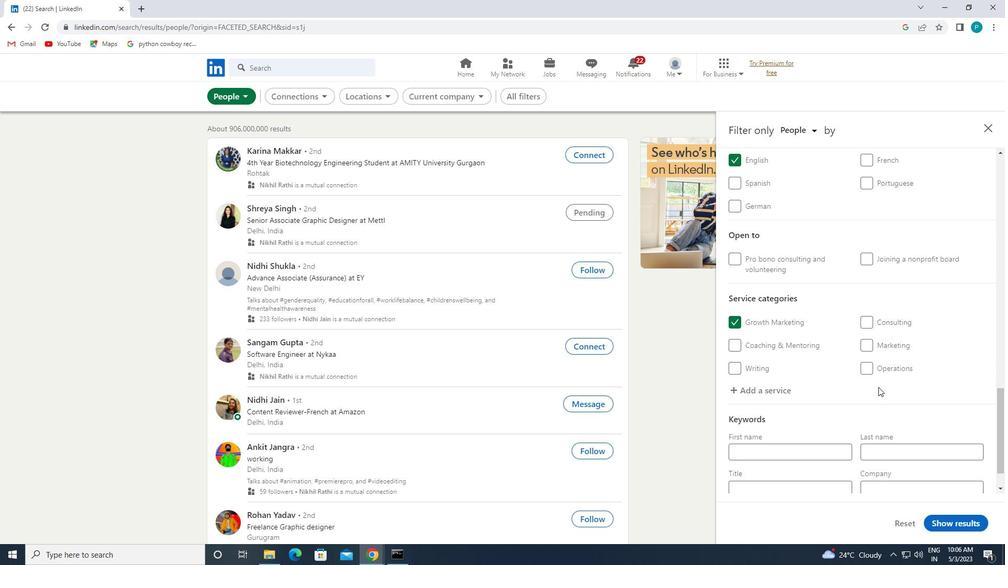 
Action: Mouse scrolled (870, 388) with delta (0, 0)
Screenshot: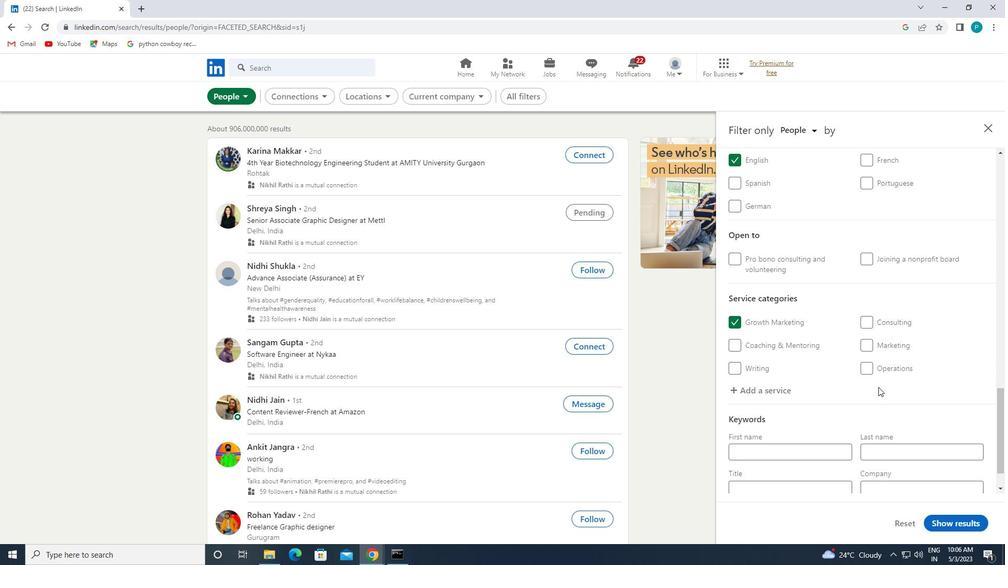 
Action: Mouse moved to (804, 454)
Screenshot: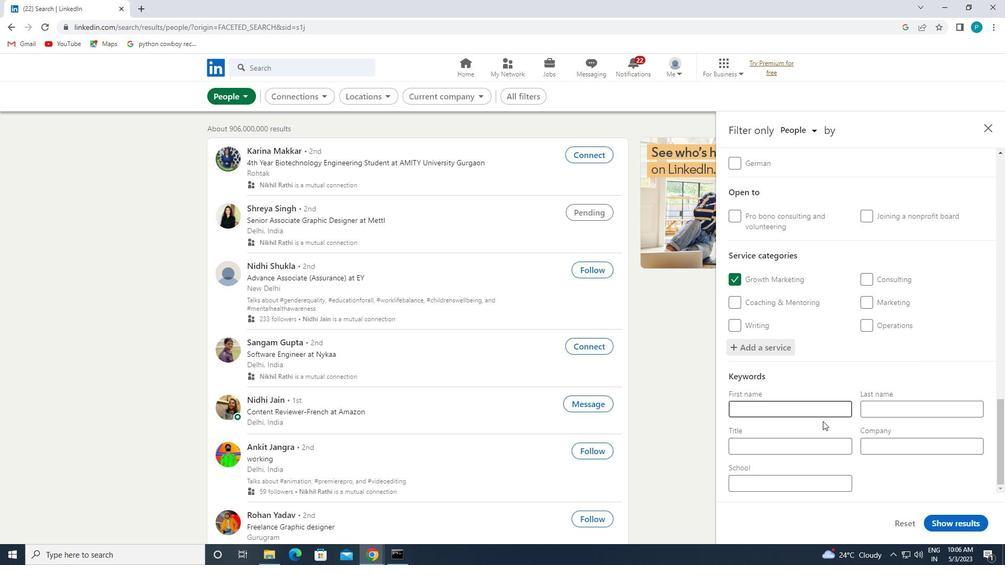 
Action: Mouse pressed left at (804, 454)
Screenshot: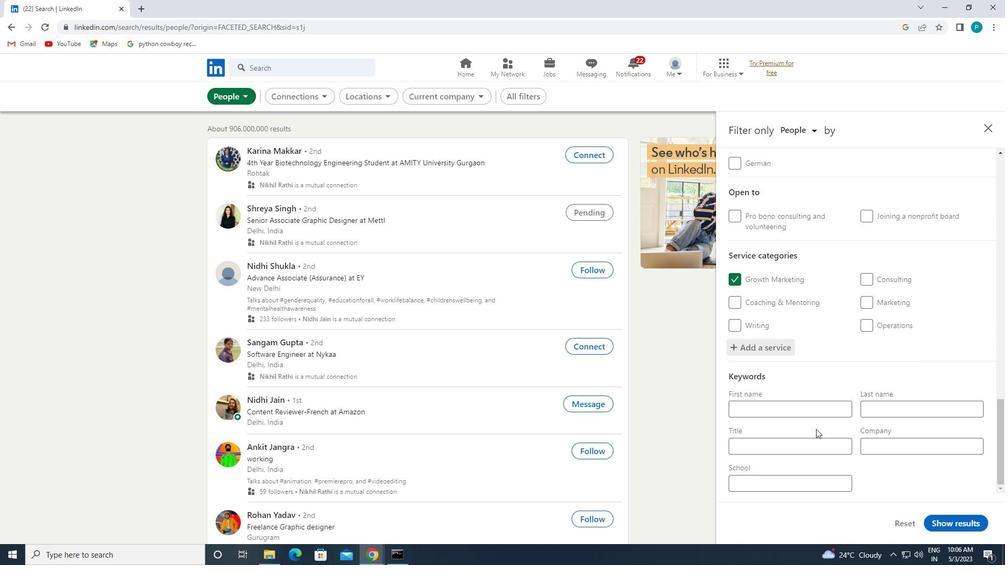 
Action: Key pressed <Key.caps_lock>B<Key.caps_lock>ENEFITD<Key.backspace>S<Key.space><Key.caps_lock>M<Key.caps_lock>ANAGER
Screenshot: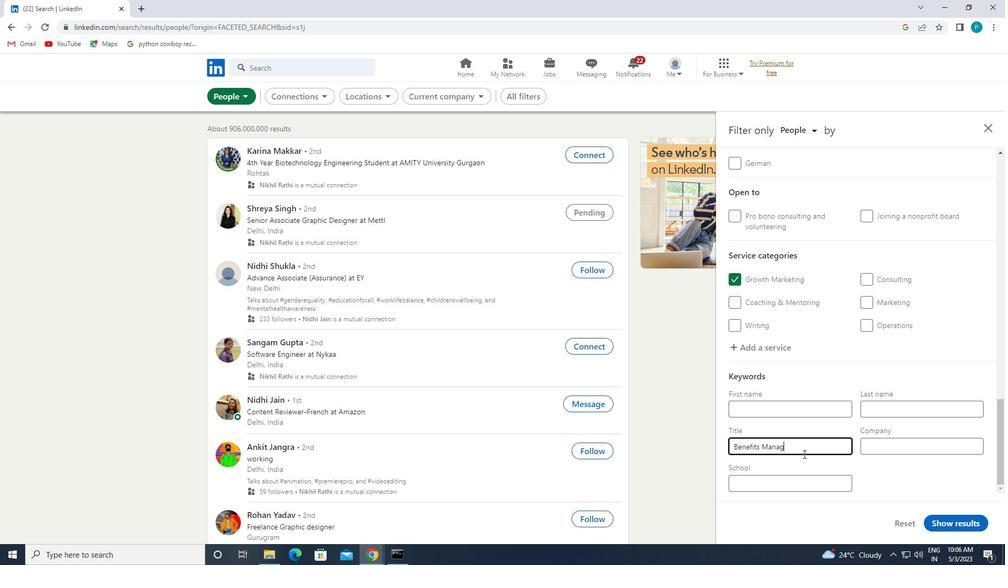 
Action: Mouse moved to (960, 518)
Screenshot: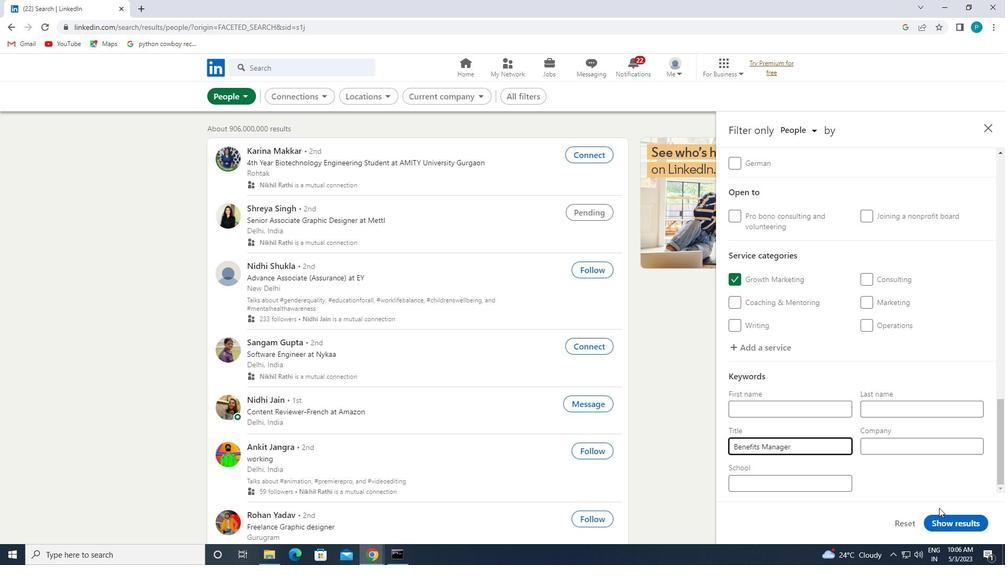 
Action: Mouse pressed left at (960, 518)
Screenshot: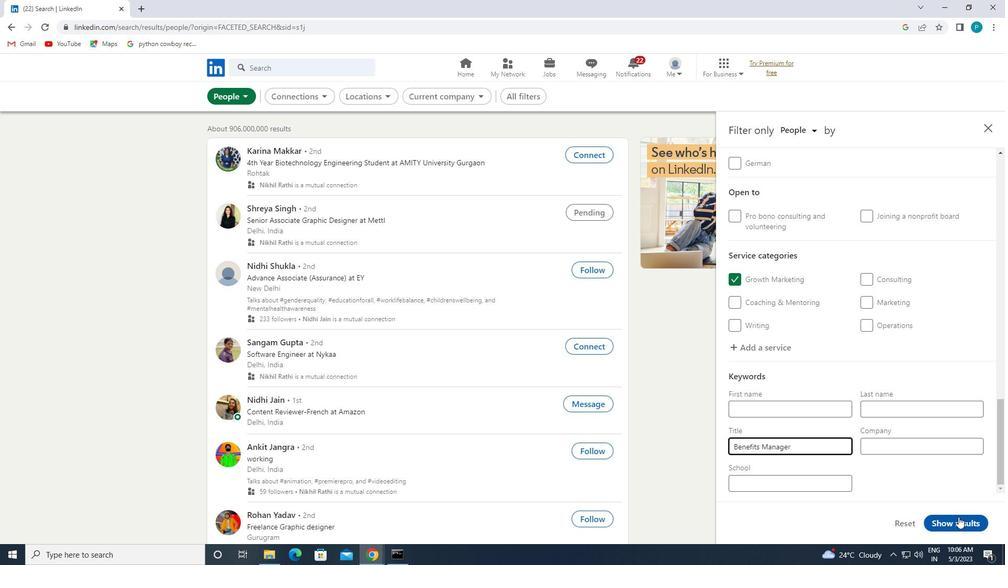 
